 Task: Look for space in Rexburg, United States from 26th August, 2023 to 10th September, 2023 for 6 adults, 2 children in price range Rs.10000 to Rs.15000. Place can be entire place or shared room with 6 bedrooms having 6 beds and 6 bathrooms. Property type can be house, flat, guest house. Amenities needed are: wifi, TV, free parkinig on premises, gym, breakfast. Booking option can be shelf check-in. Required host language is English.
Action: Mouse moved to (426, 102)
Screenshot: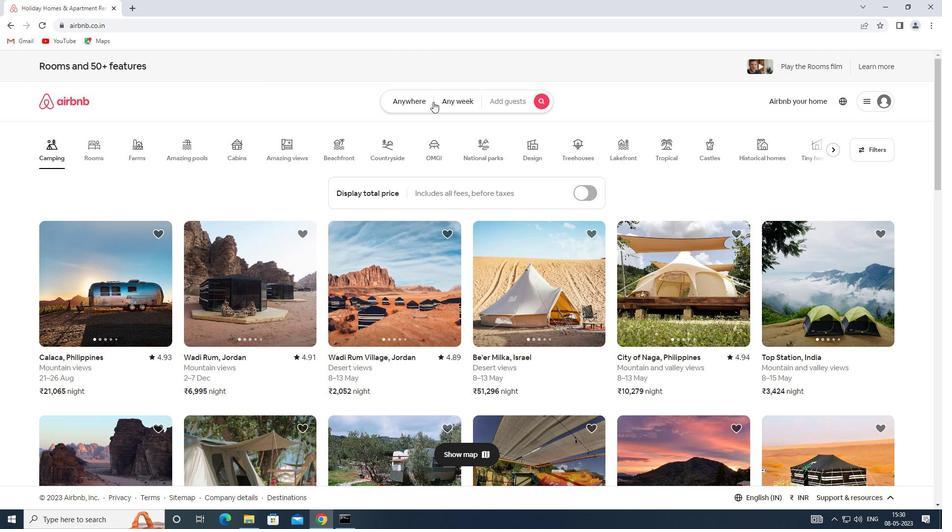 
Action: Mouse pressed left at (426, 102)
Screenshot: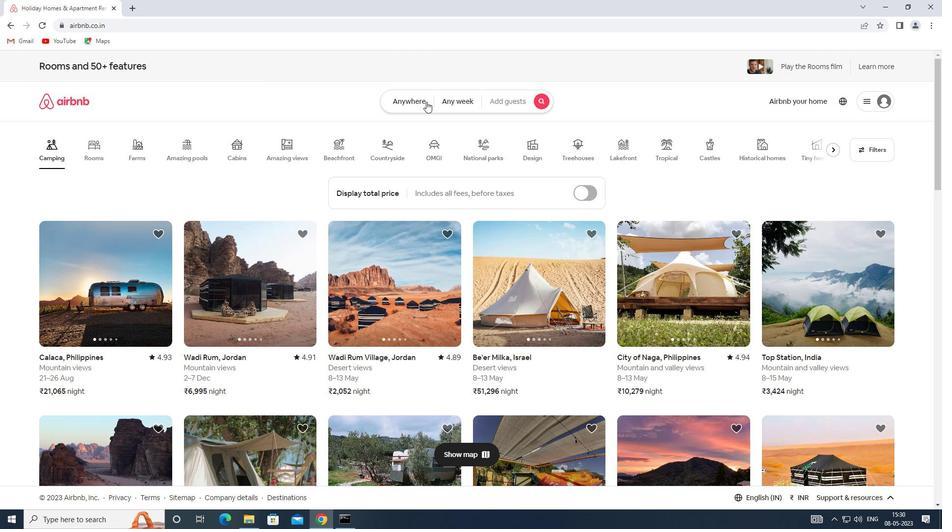 
Action: Mouse moved to (337, 144)
Screenshot: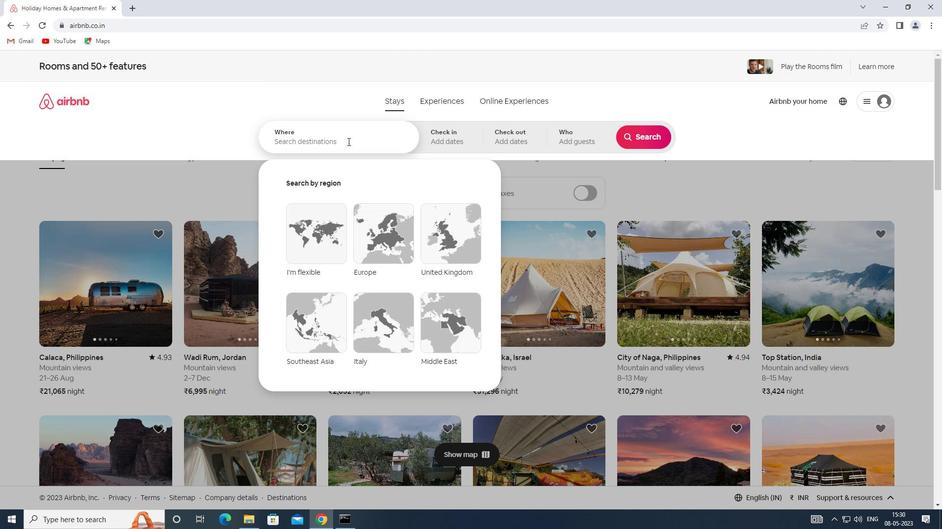 
Action: Mouse pressed left at (337, 144)
Screenshot: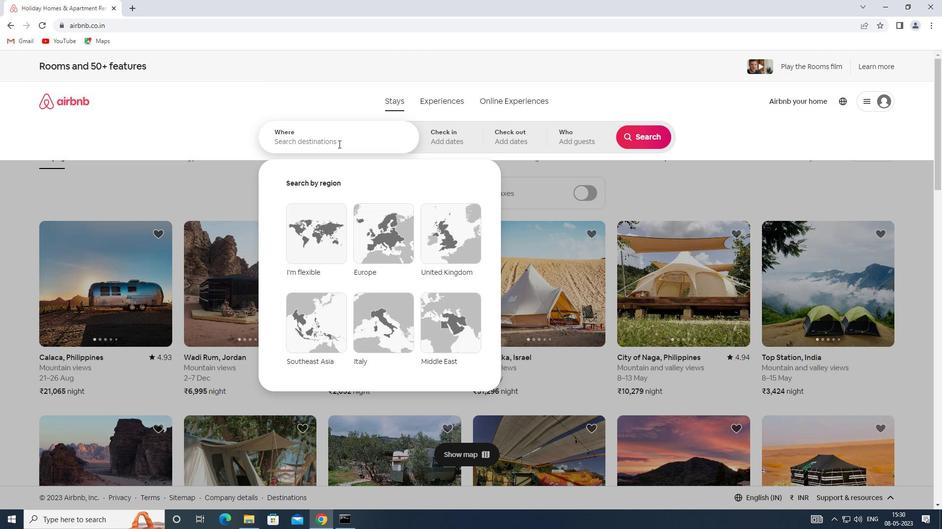 
Action: Key pressed <Key.shift>SD<Key.backspace>PACE<Key.space>IN<Key.space><Key.shift><Key.shift><Key.shift><Key.shift>REXBURG,<Key.shift>UNITED<Key.space><Key.shift>STATES
Screenshot: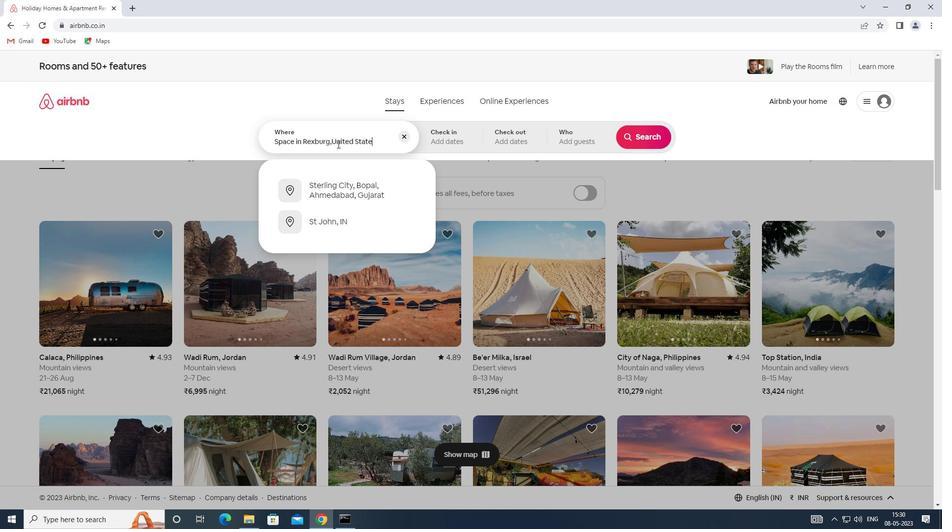 
Action: Mouse moved to (434, 132)
Screenshot: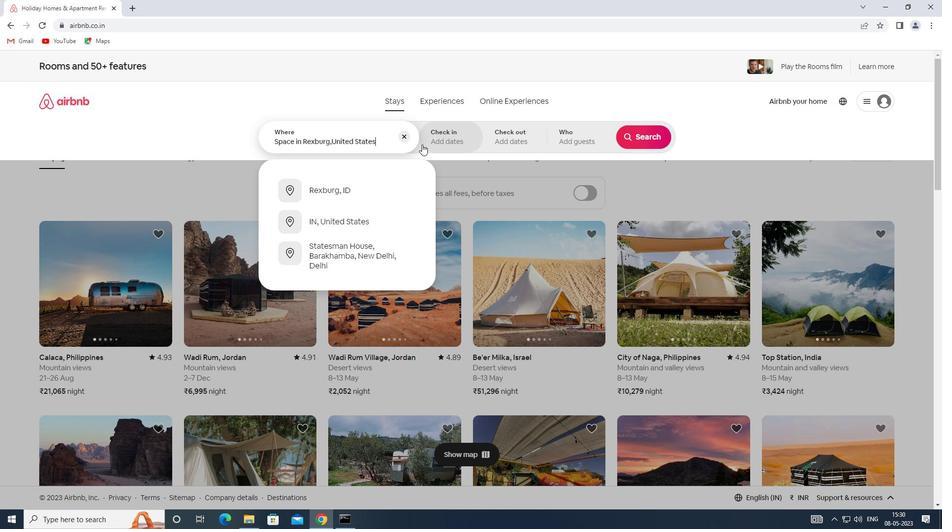 
Action: Mouse pressed left at (434, 132)
Screenshot: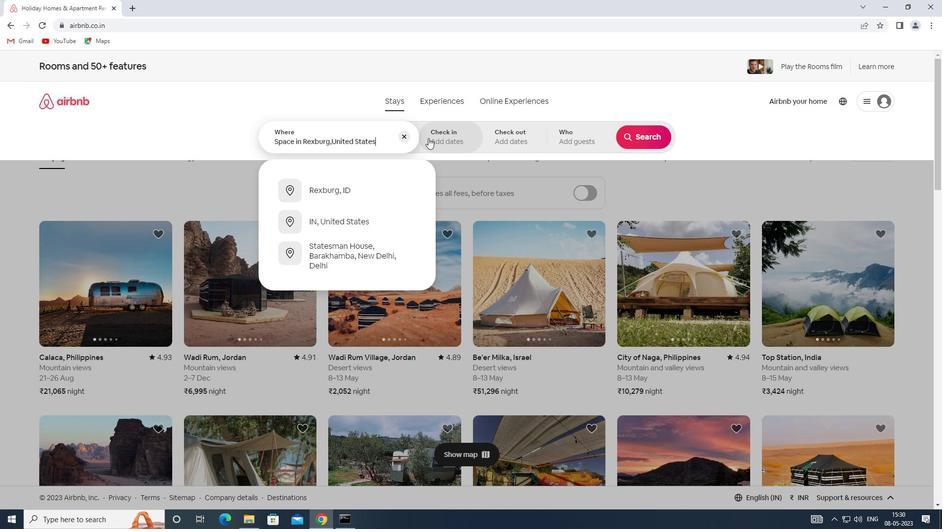 
Action: Mouse moved to (634, 211)
Screenshot: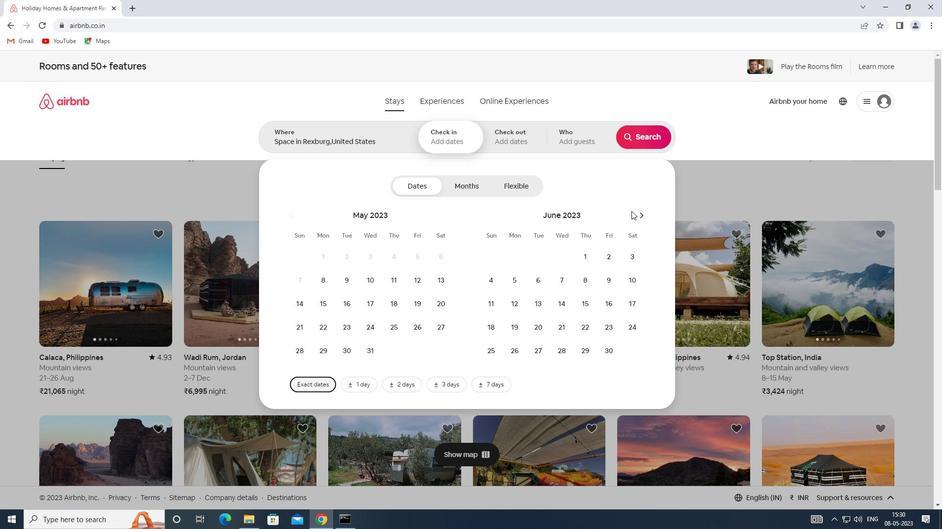 
Action: Mouse pressed left at (634, 211)
Screenshot: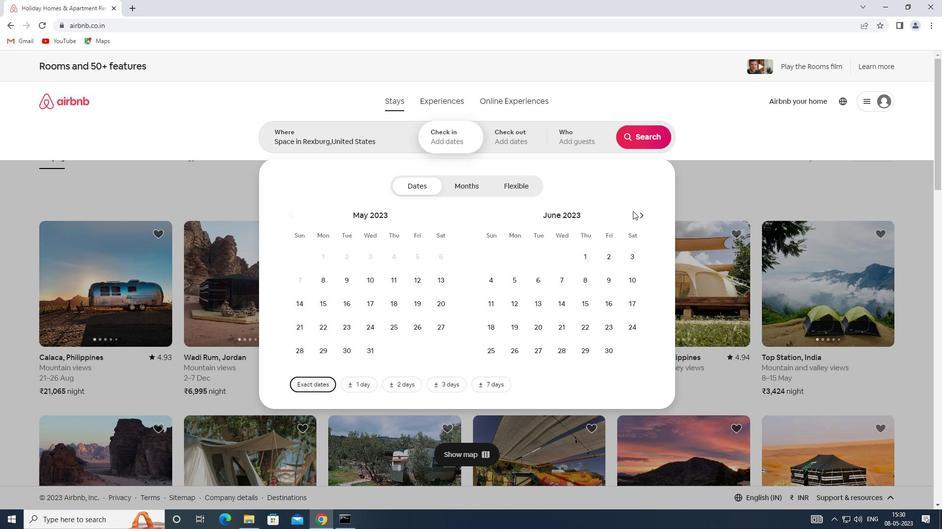 
Action: Mouse moved to (641, 215)
Screenshot: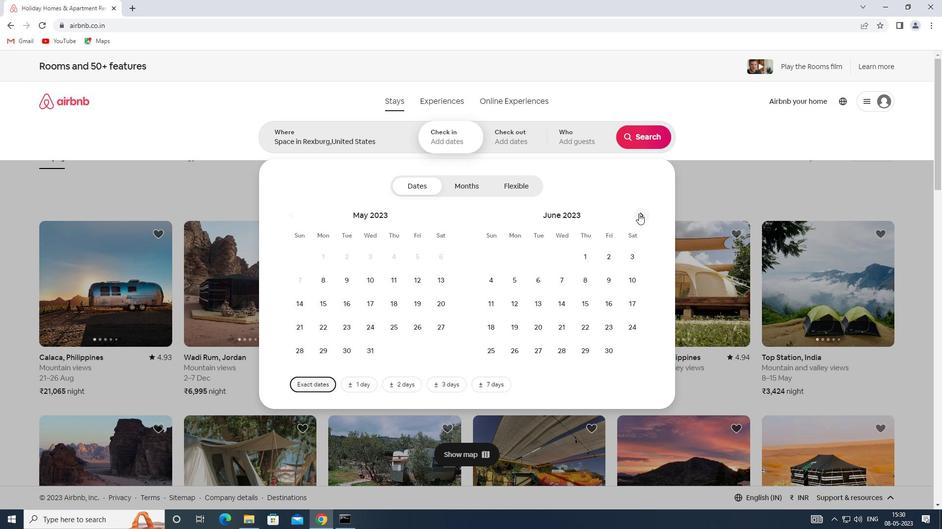 
Action: Mouse pressed left at (641, 215)
Screenshot: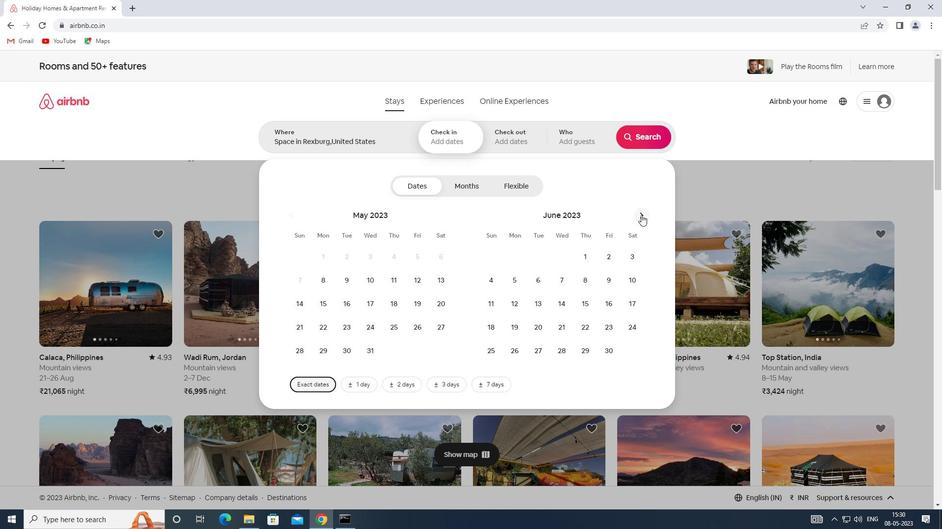 
Action: Mouse pressed left at (641, 215)
Screenshot: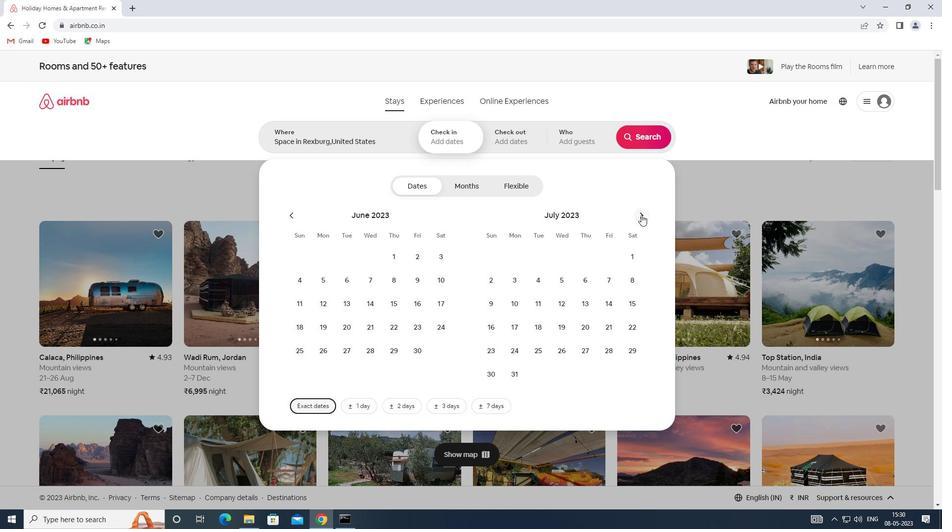
Action: Mouse moved to (628, 322)
Screenshot: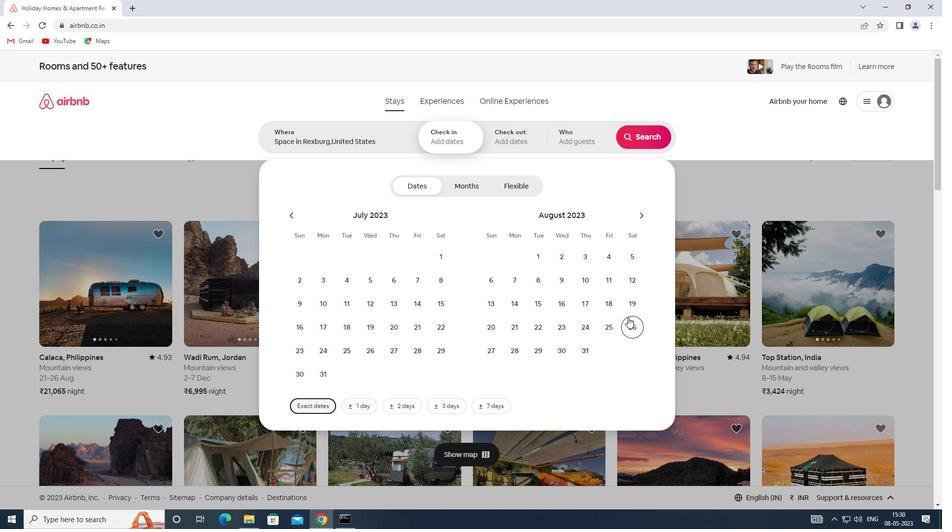 
Action: Mouse pressed left at (628, 322)
Screenshot: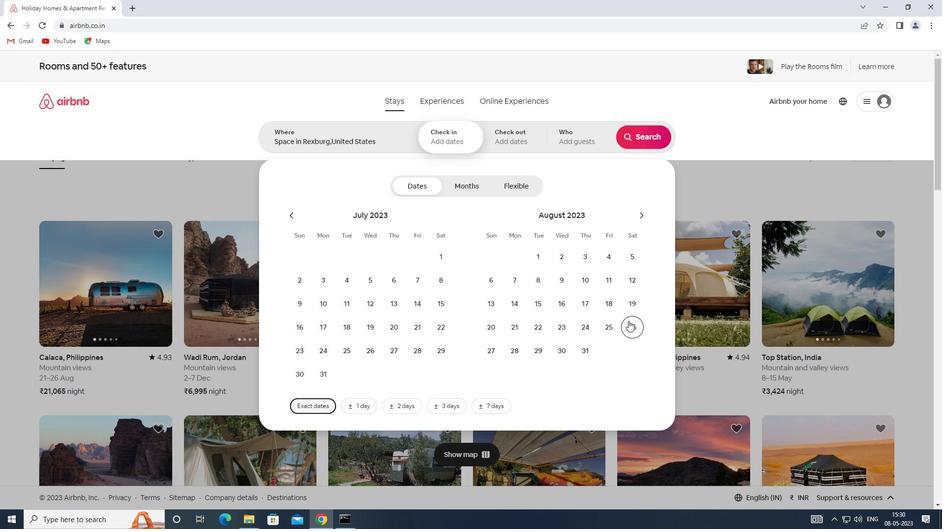 
Action: Mouse moved to (635, 217)
Screenshot: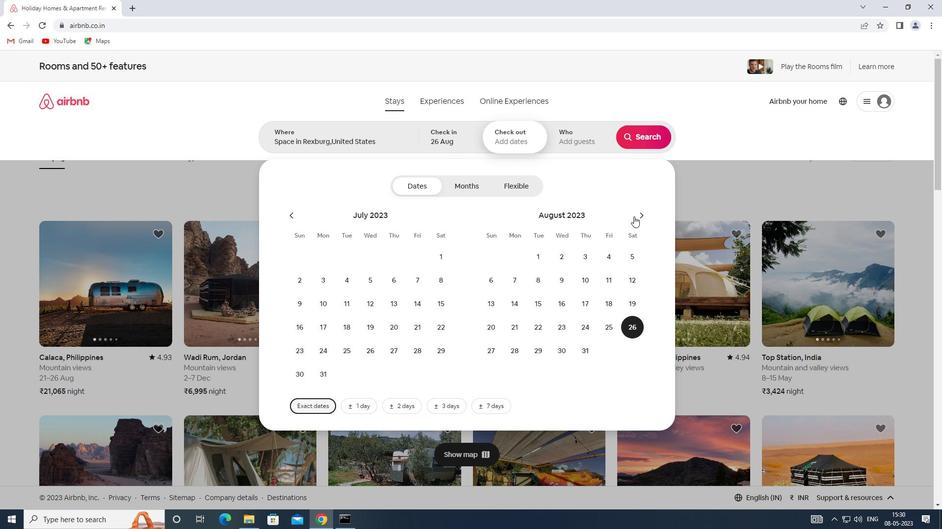 
Action: Mouse pressed left at (635, 217)
Screenshot: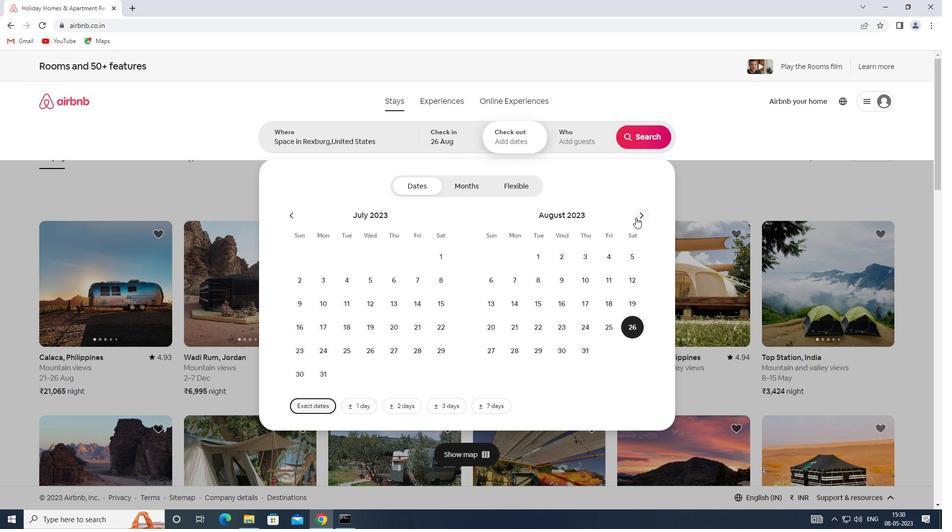 
Action: Mouse moved to (488, 311)
Screenshot: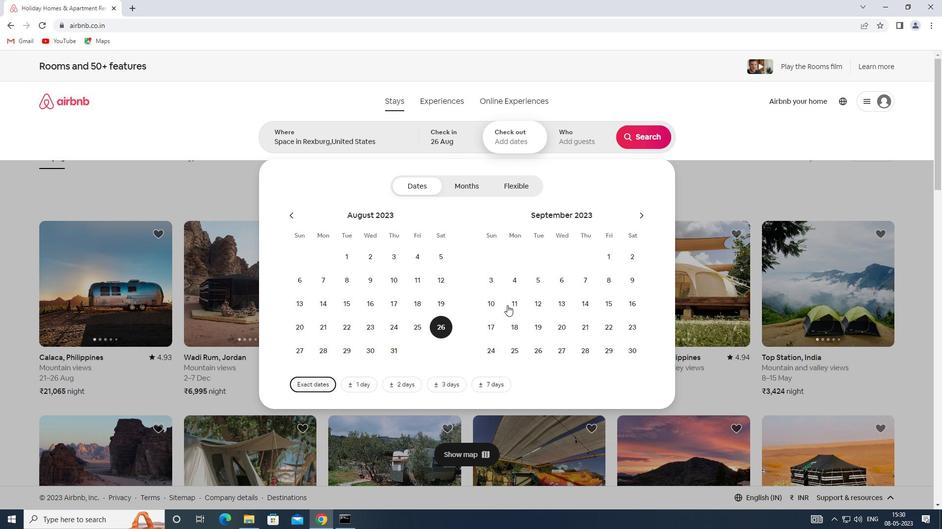 
Action: Mouse pressed left at (488, 311)
Screenshot: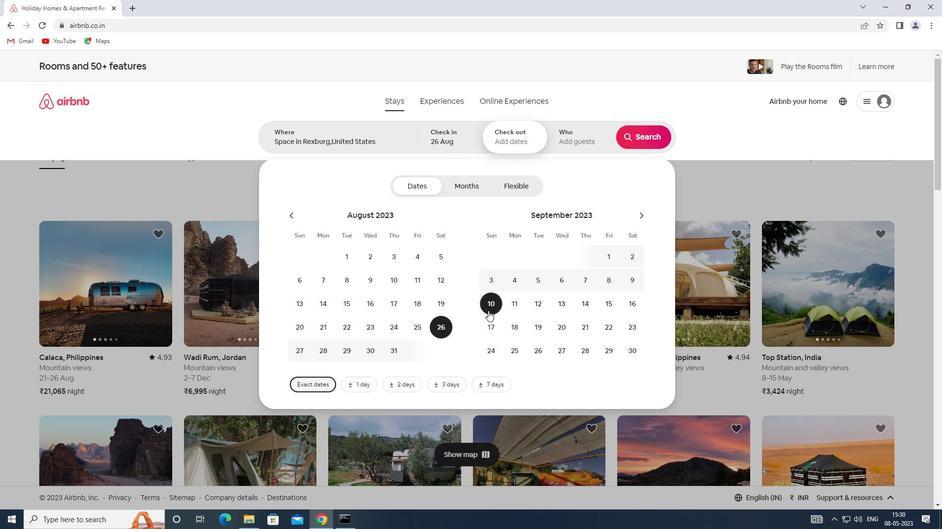
Action: Mouse moved to (566, 128)
Screenshot: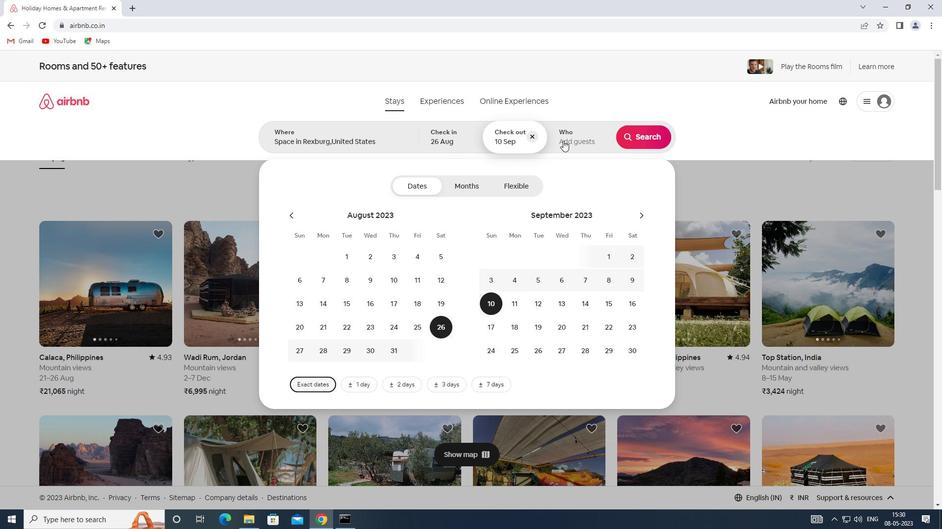 
Action: Mouse pressed left at (566, 128)
Screenshot: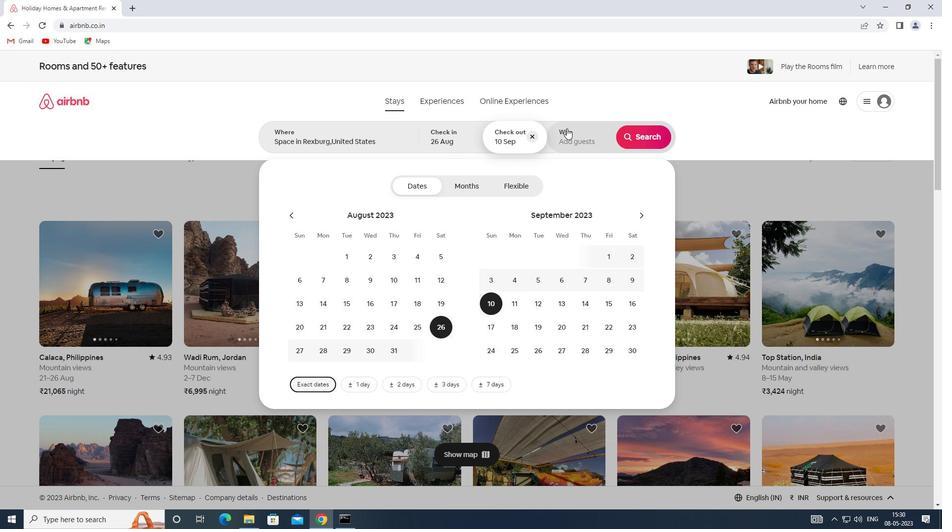 
Action: Mouse moved to (641, 186)
Screenshot: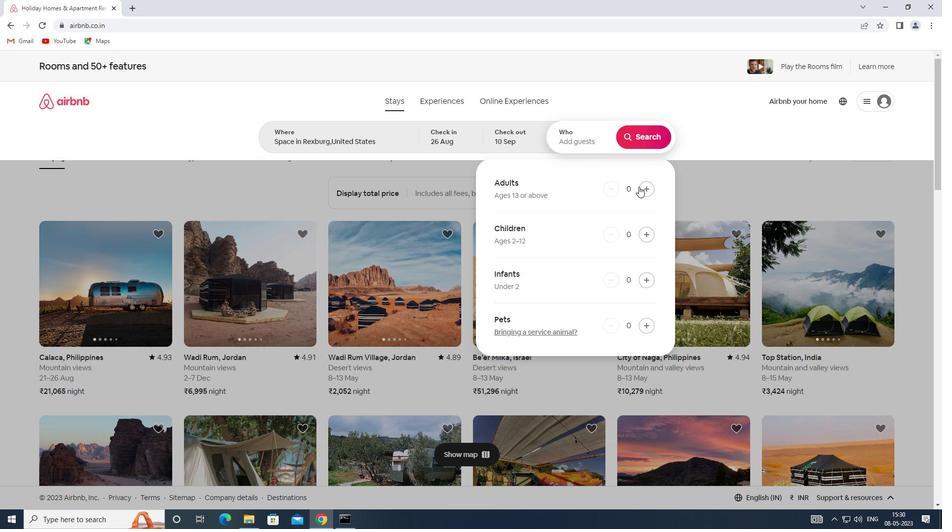
Action: Mouse pressed left at (641, 186)
Screenshot: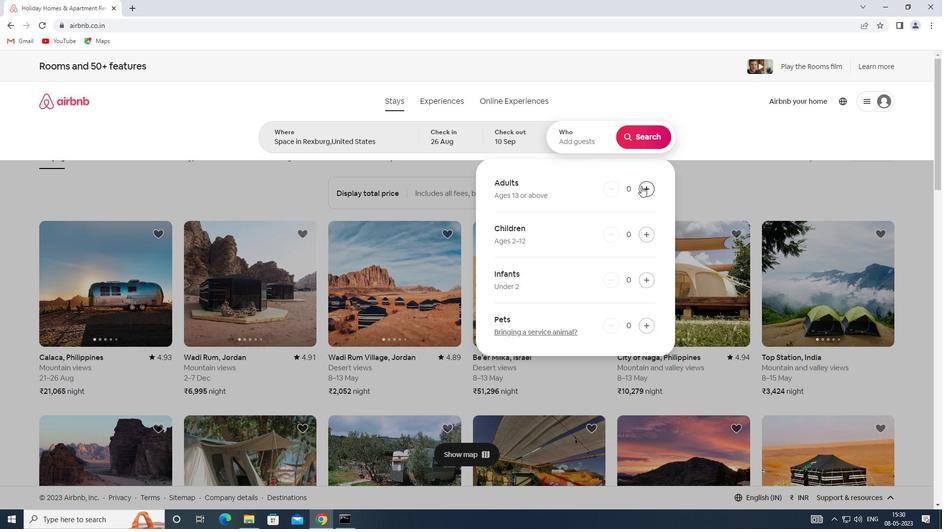 
Action: Mouse pressed left at (641, 186)
Screenshot: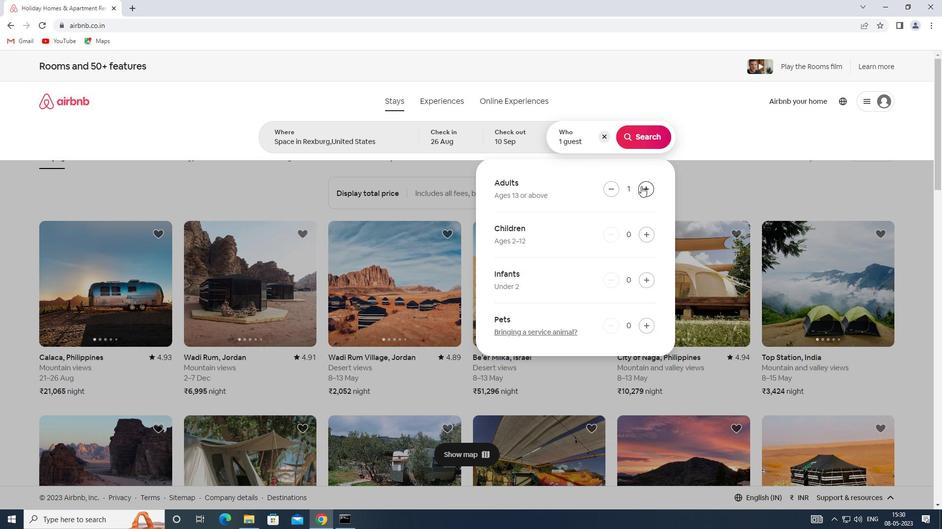
Action: Mouse pressed left at (641, 186)
Screenshot: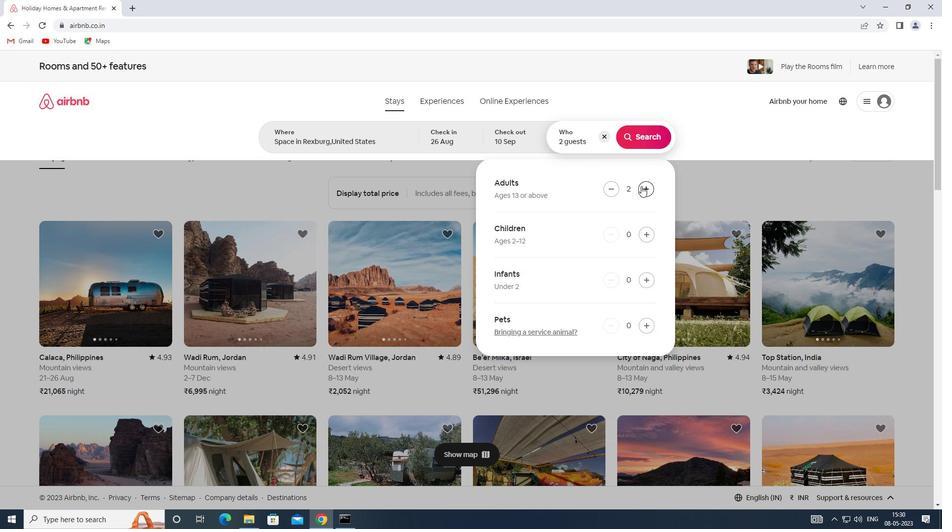 
Action: Mouse pressed left at (641, 186)
Screenshot: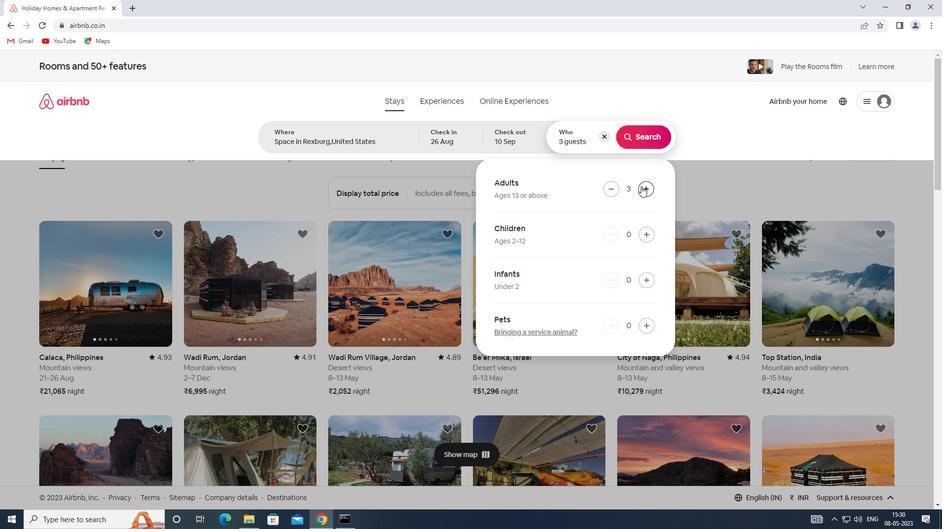 
Action: Mouse pressed left at (641, 186)
Screenshot: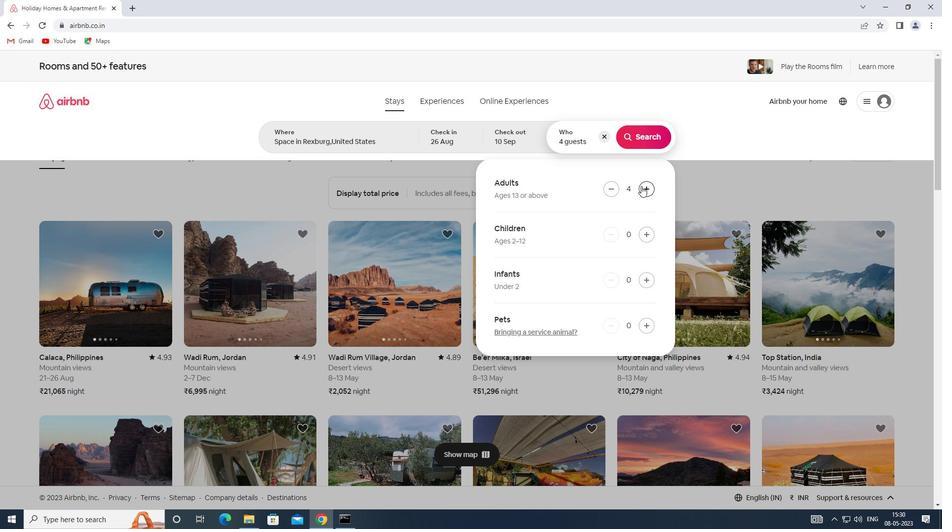
Action: Mouse pressed left at (641, 186)
Screenshot: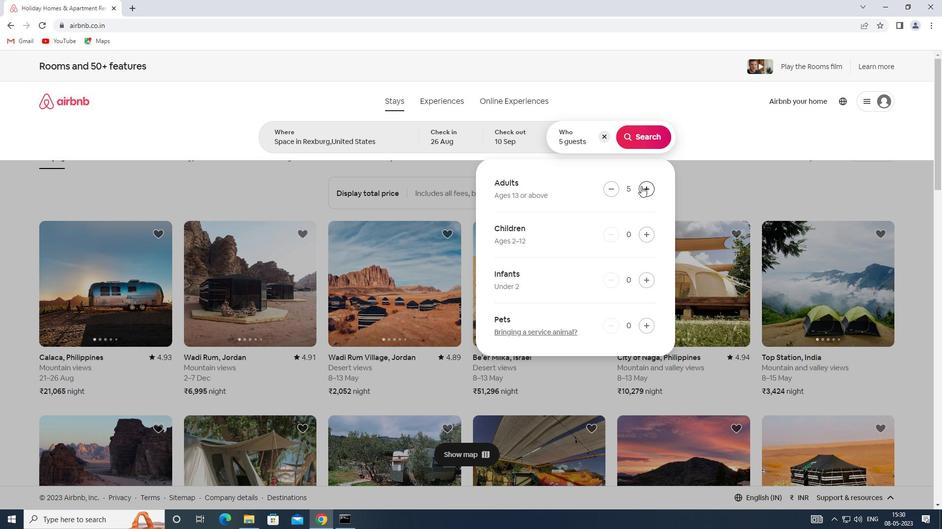 
Action: Mouse moved to (645, 230)
Screenshot: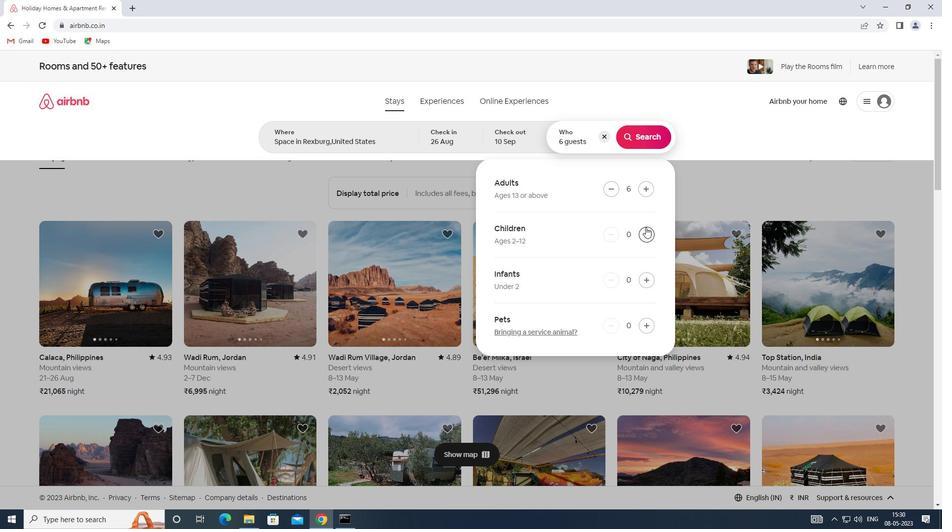 
Action: Mouse pressed left at (645, 230)
Screenshot: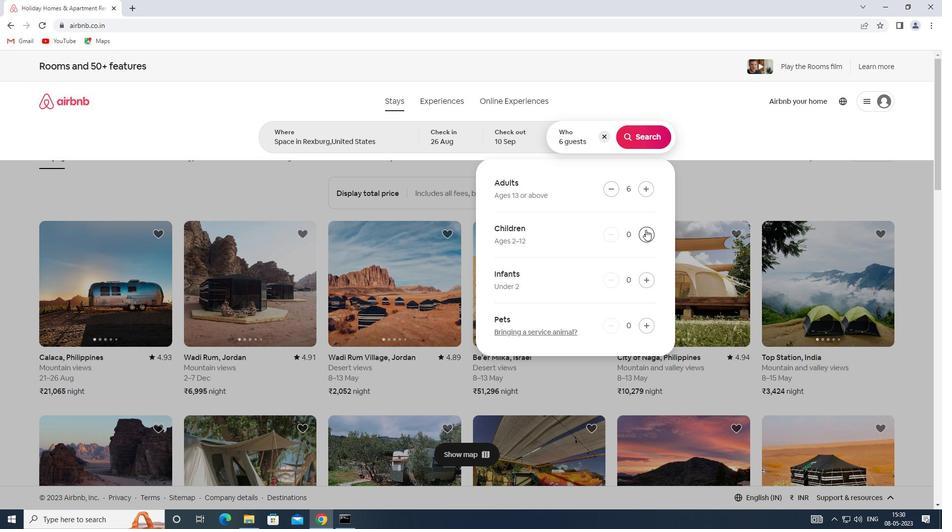 
Action: Mouse pressed left at (645, 230)
Screenshot: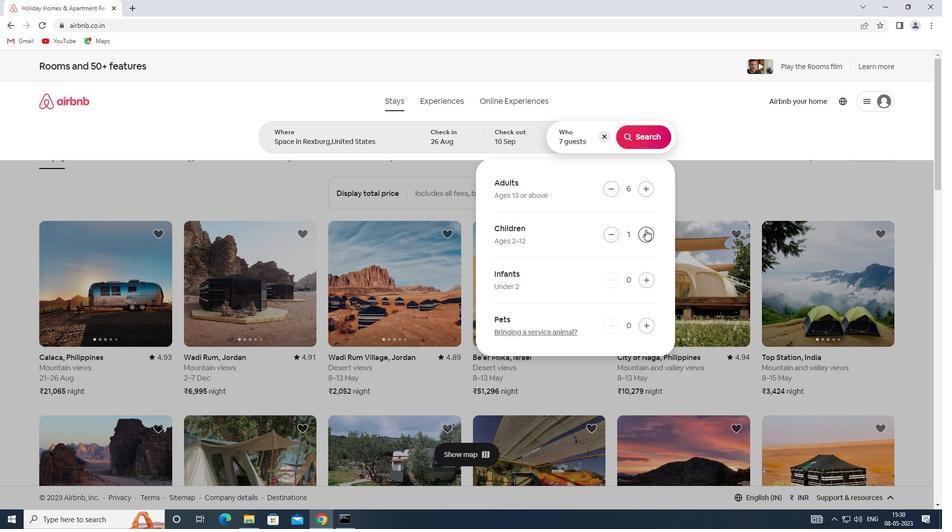 
Action: Mouse moved to (655, 130)
Screenshot: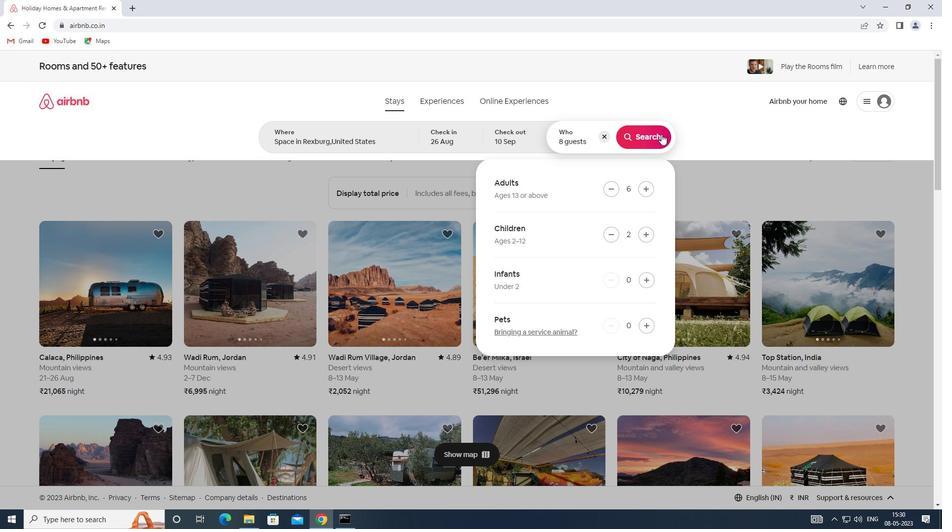 
Action: Mouse pressed left at (655, 130)
Screenshot: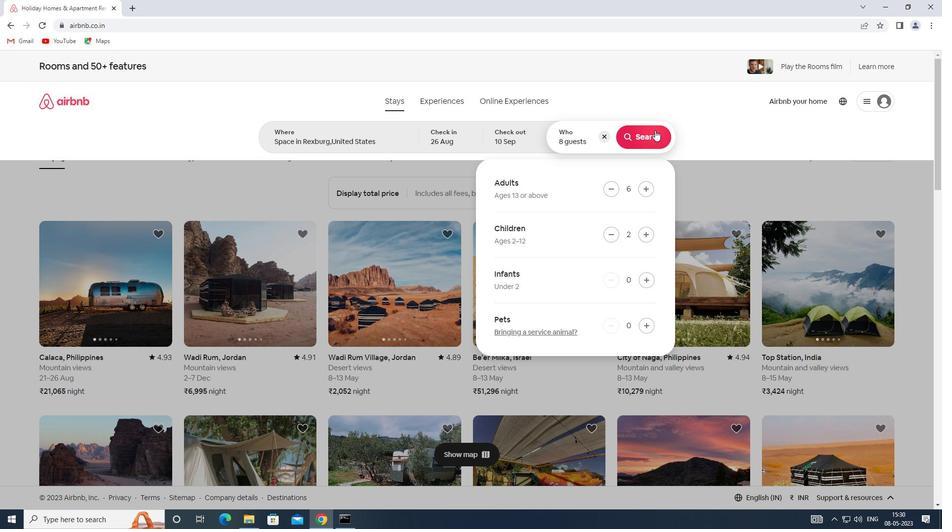 
Action: Mouse moved to (889, 109)
Screenshot: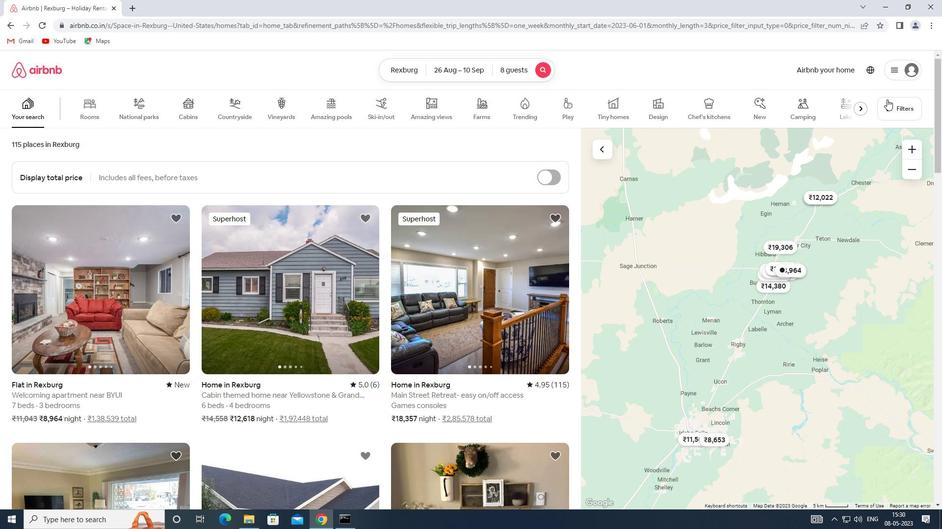 
Action: Mouse pressed left at (889, 109)
Screenshot: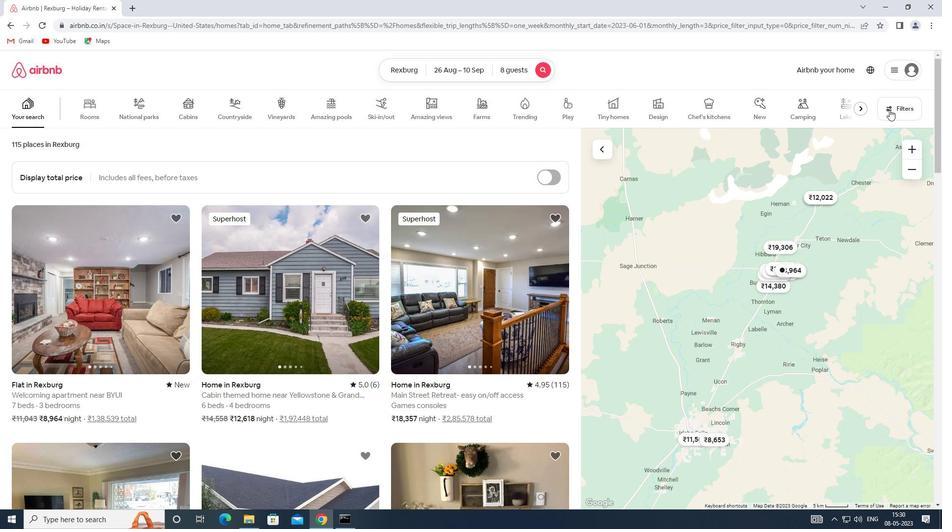 
Action: Mouse moved to (349, 350)
Screenshot: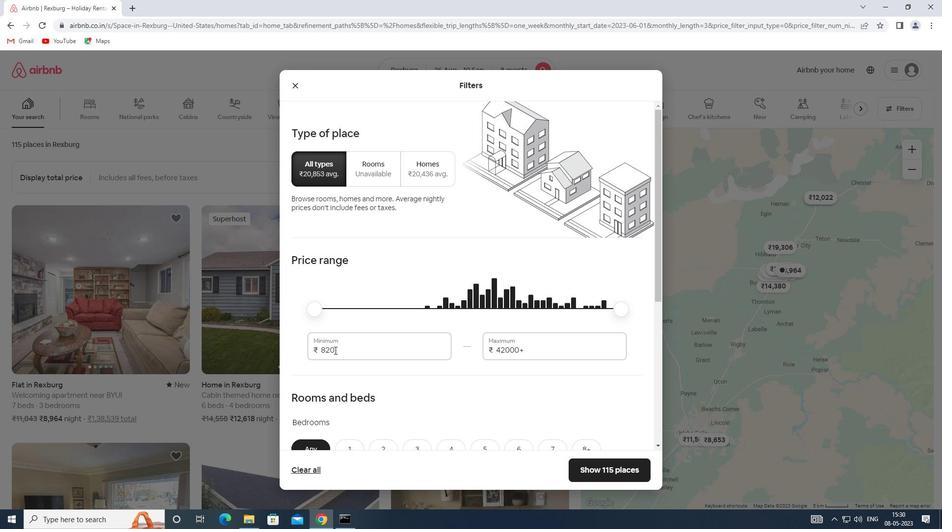 
Action: Mouse pressed left at (349, 350)
Screenshot: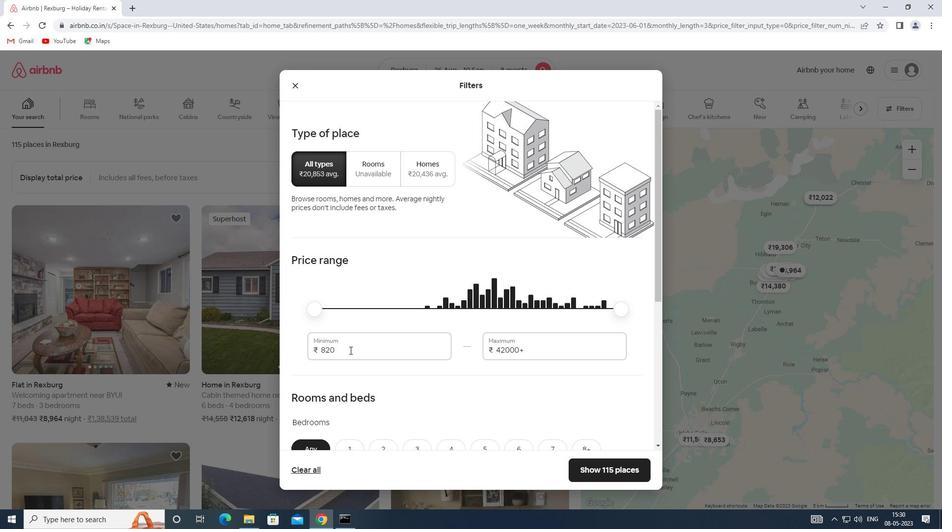 
Action: Mouse moved to (291, 350)
Screenshot: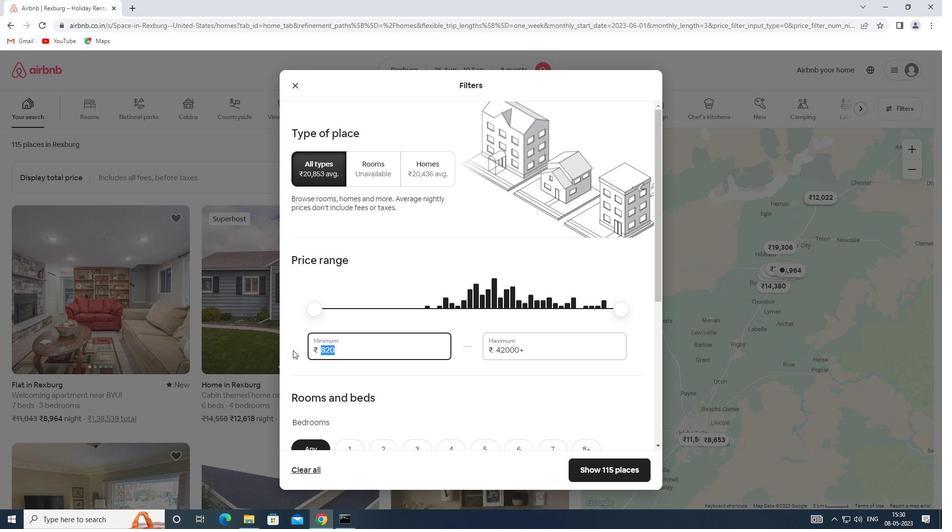 
Action: Key pressed 10000
Screenshot: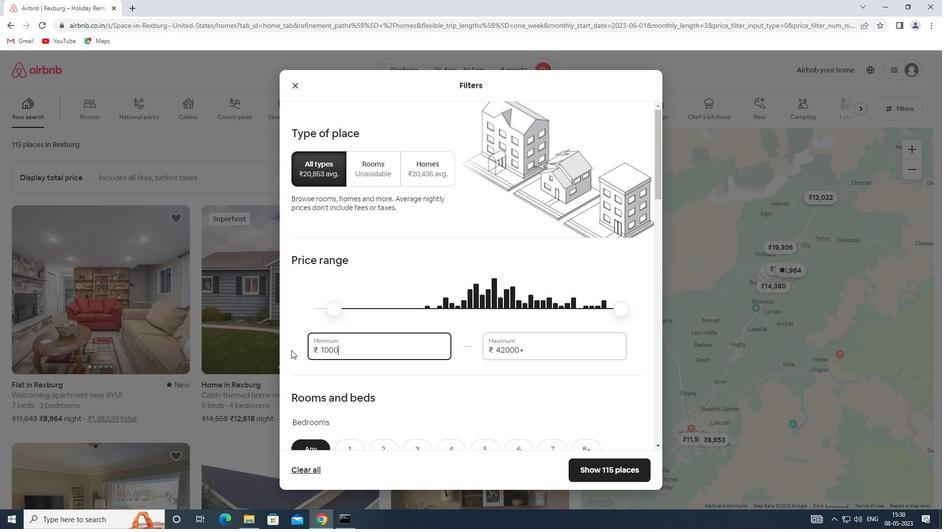 
Action: Mouse moved to (527, 352)
Screenshot: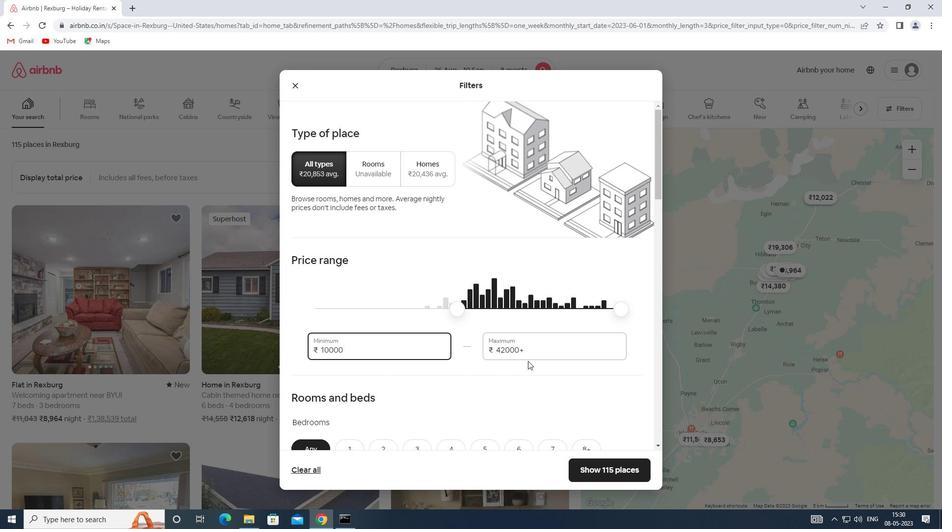 
Action: Mouse pressed left at (527, 352)
Screenshot: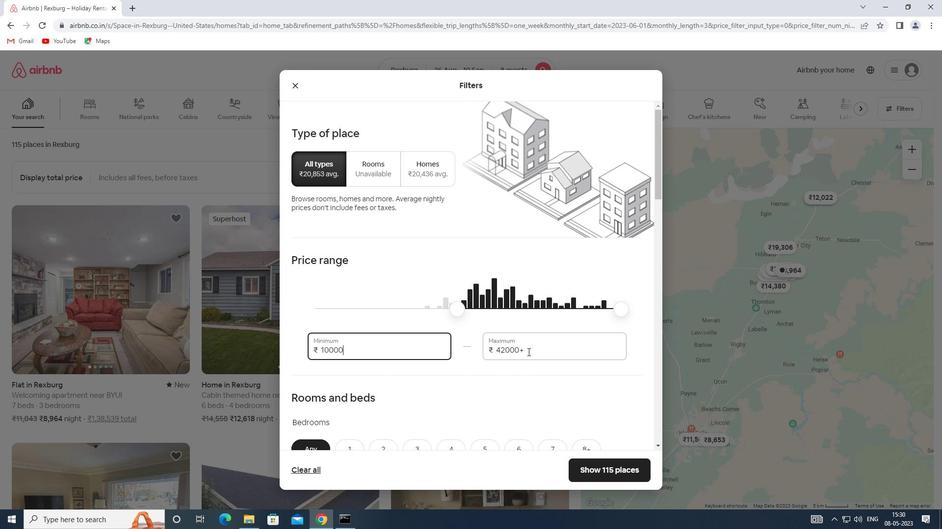 
Action: Mouse moved to (481, 355)
Screenshot: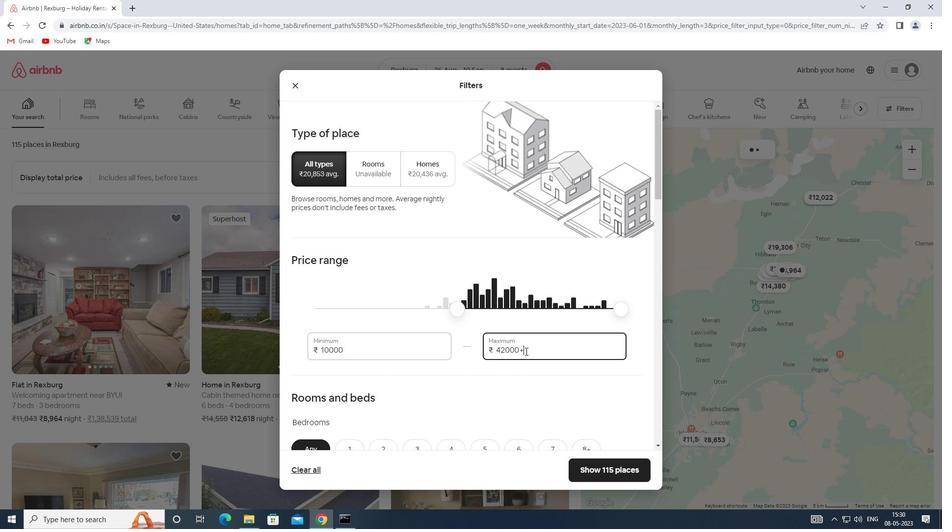 
Action: Key pressed 15000
Screenshot: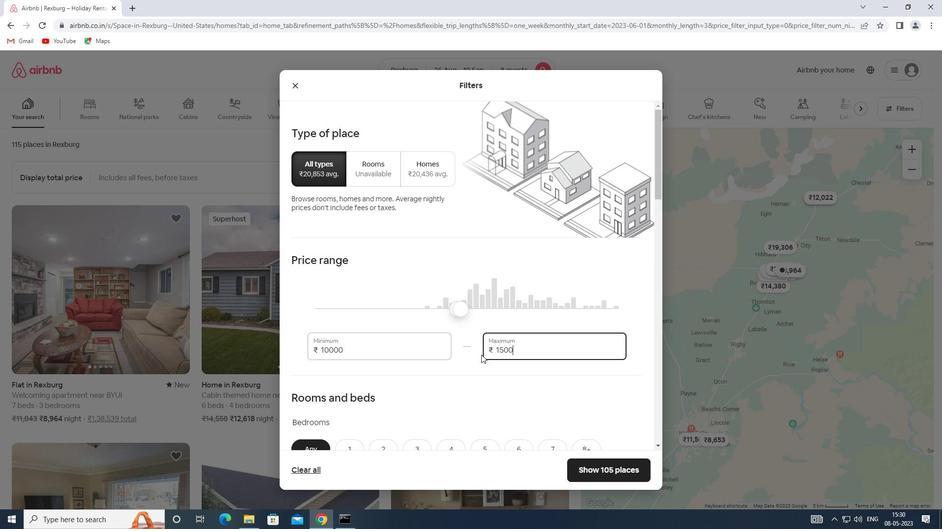 
Action: Mouse moved to (481, 355)
Screenshot: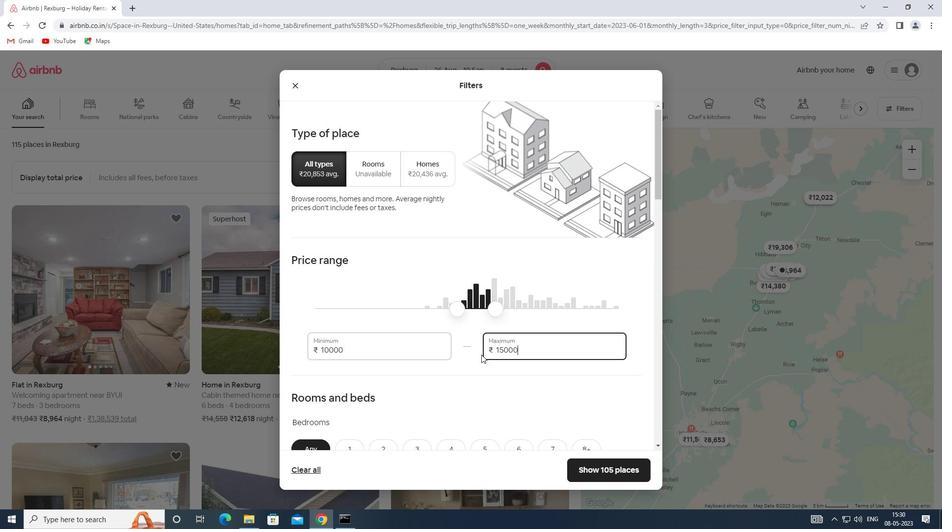 
Action: Mouse scrolled (481, 354) with delta (0, 0)
Screenshot: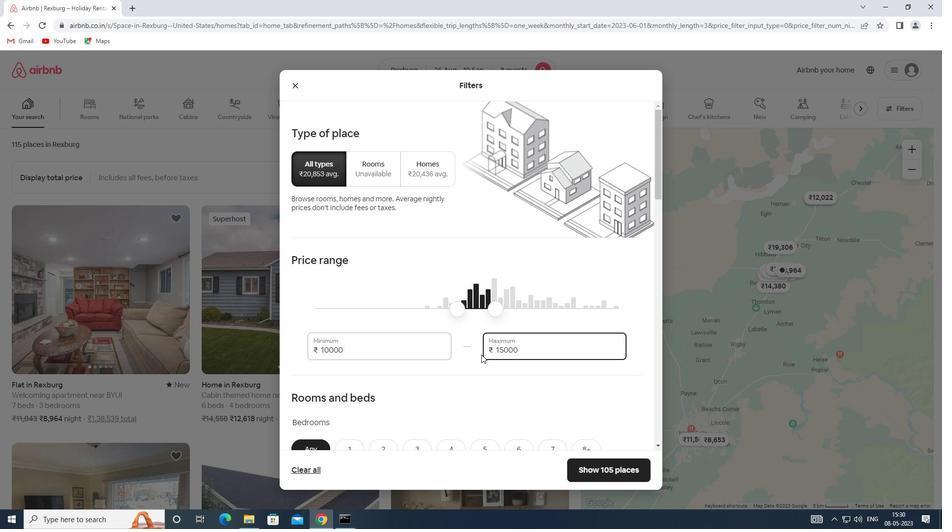 
Action: Mouse scrolled (481, 354) with delta (0, 0)
Screenshot: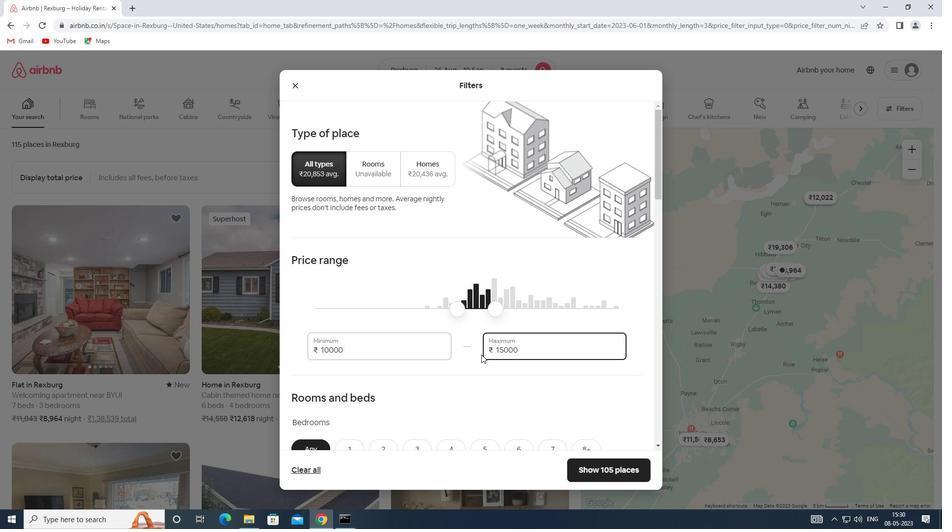 
Action: Mouse scrolled (481, 354) with delta (0, 0)
Screenshot: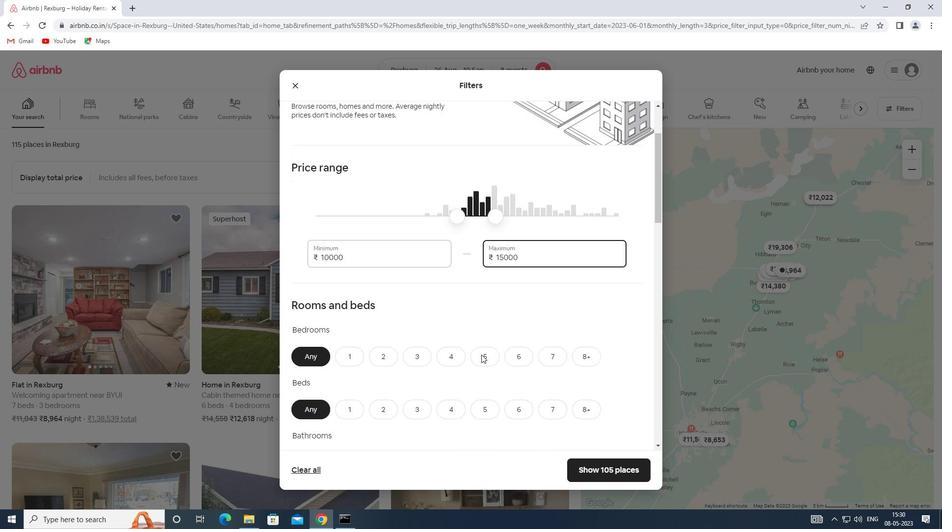 
Action: Mouse moved to (521, 305)
Screenshot: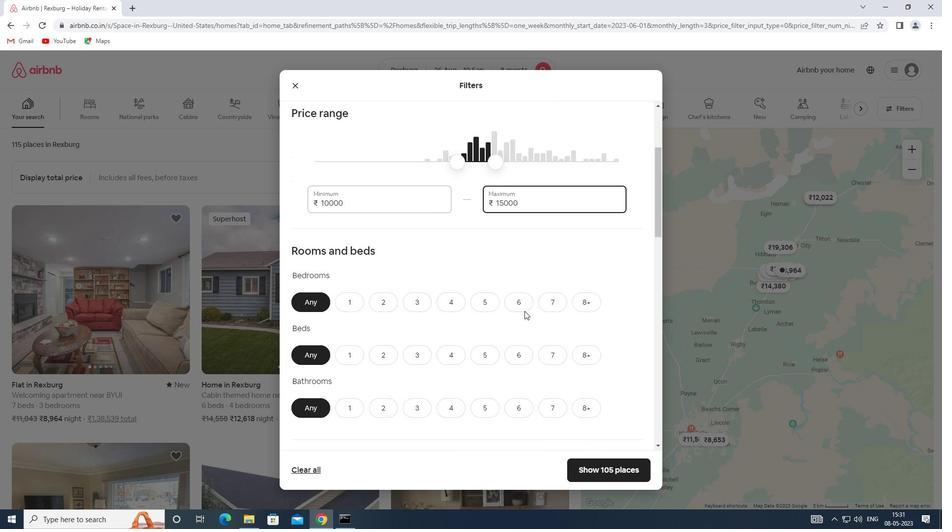 
Action: Mouse pressed left at (521, 305)
Screenshot: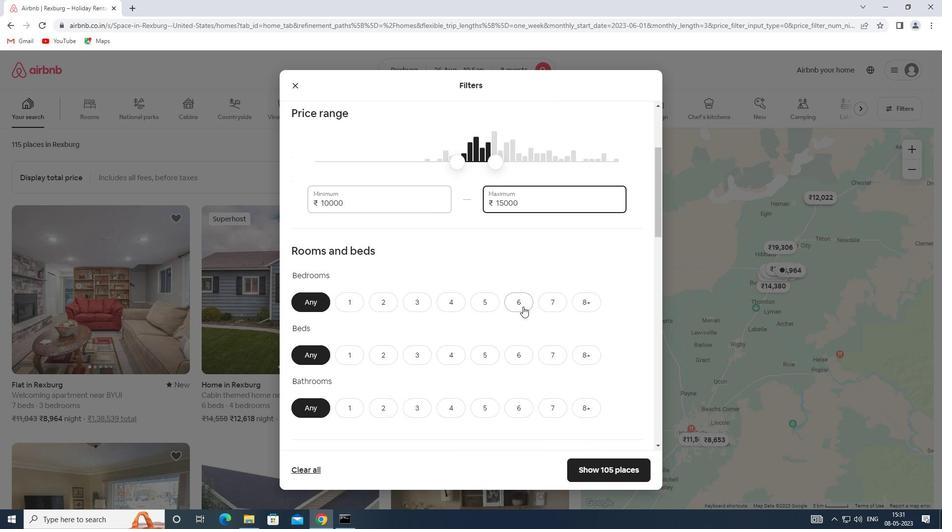 
Action: Mouse moved to (522, 349)
Screenshot: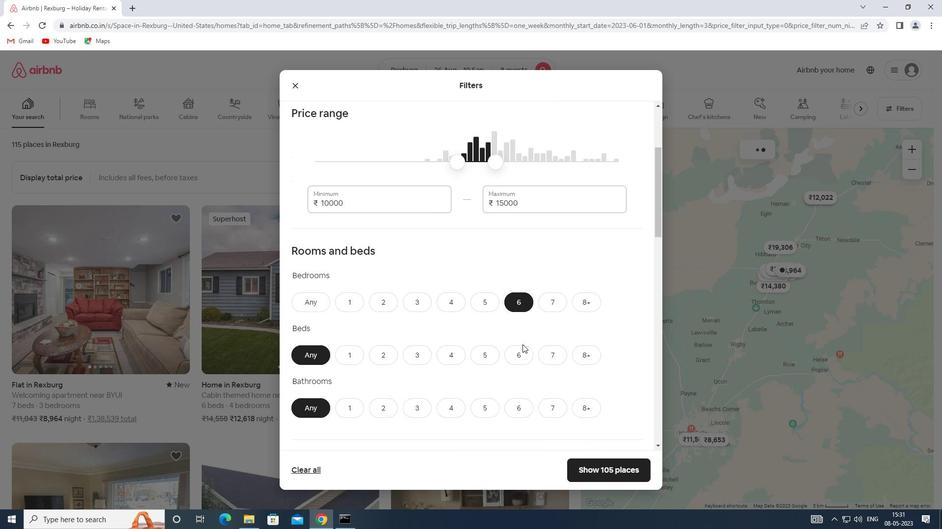 
Action: Mouse pressed left at (522, 349)
Screenshot: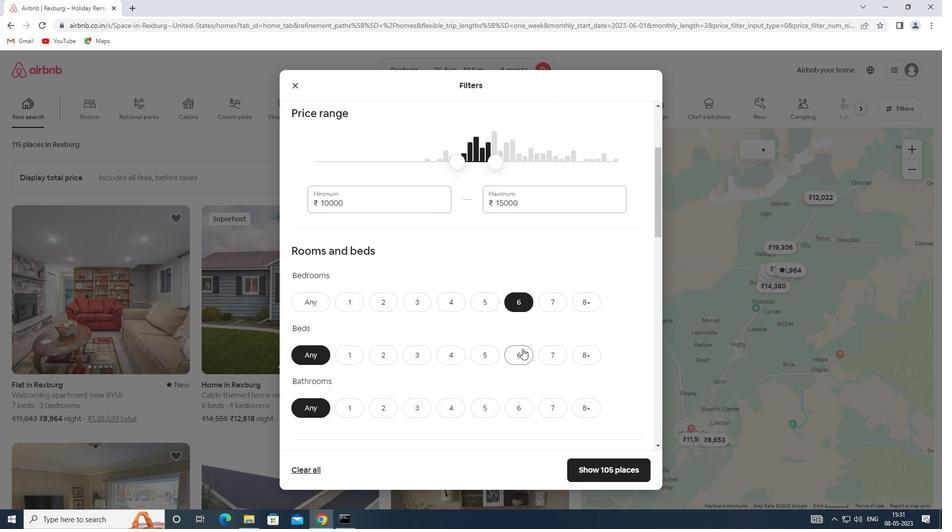 
Action: Mouse moved to (517, 405)
Screenshot: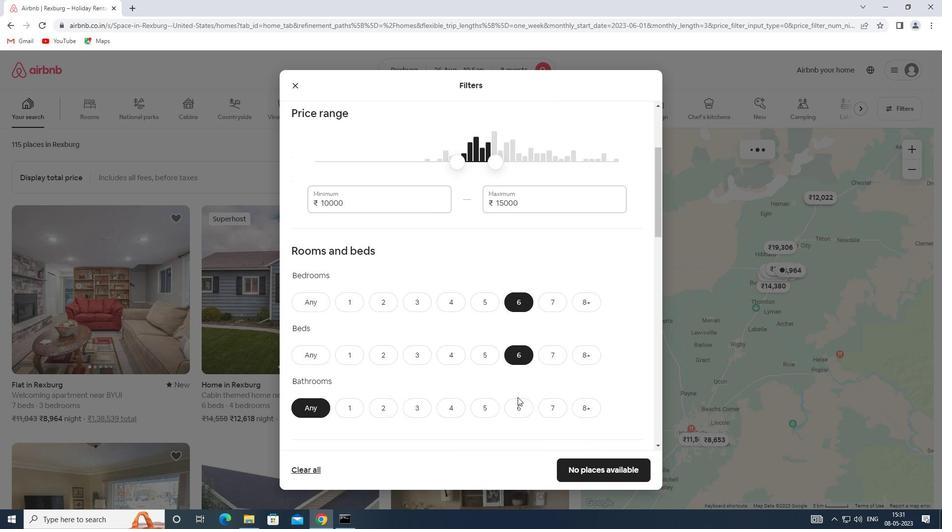 
Action: Mouse pressed left at (517, 405)
Screenshot: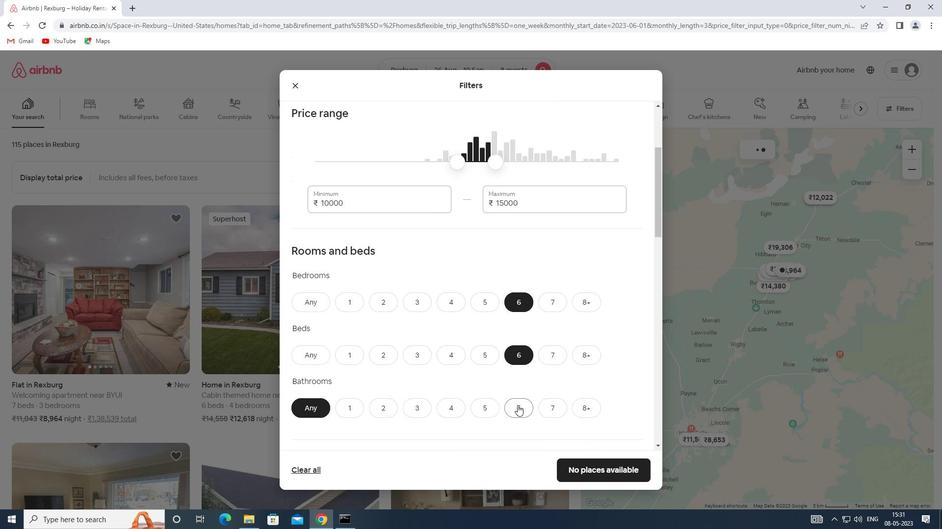 
Action: Mouse moved to (504, 386)
Screenshot: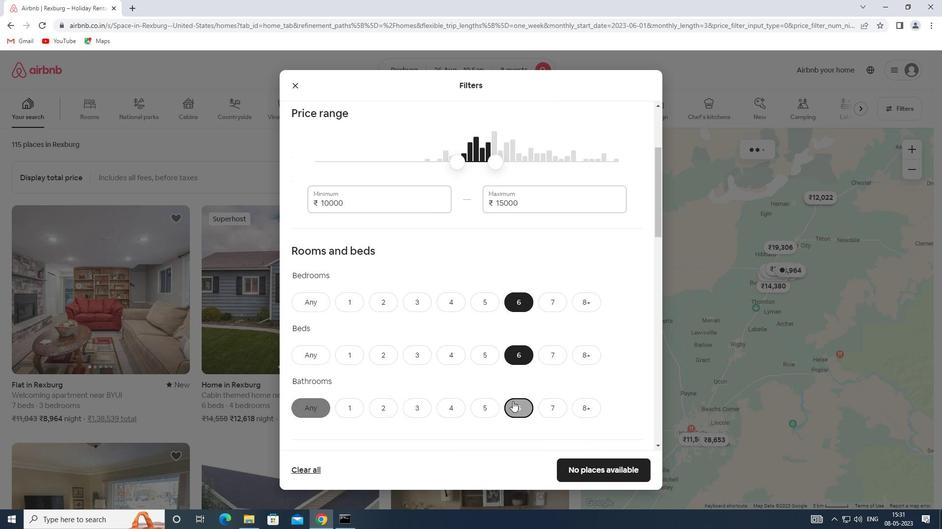 
Action: Mouse scrolled (504, 385) with delta (0, 0)
Screenshot: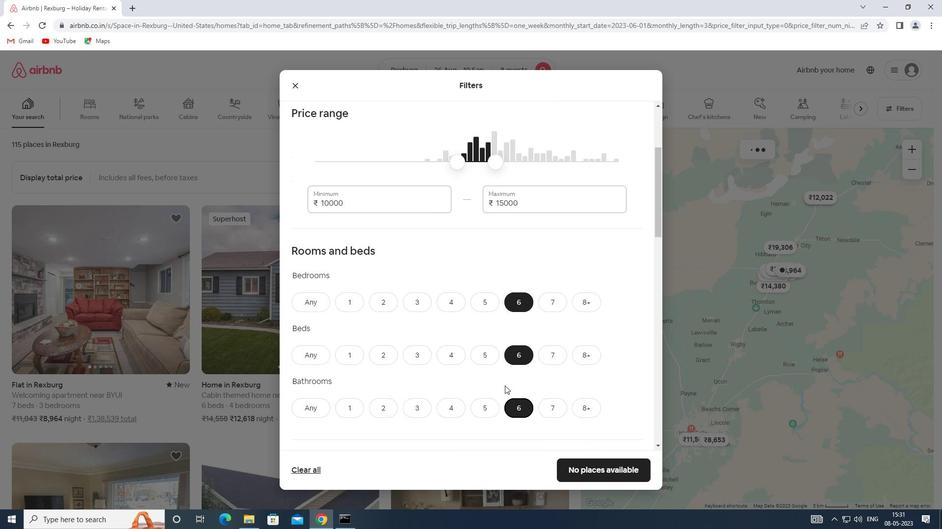 
Action: Mouse scrolled (504, 385) with delta (0, 0)
Screenshot: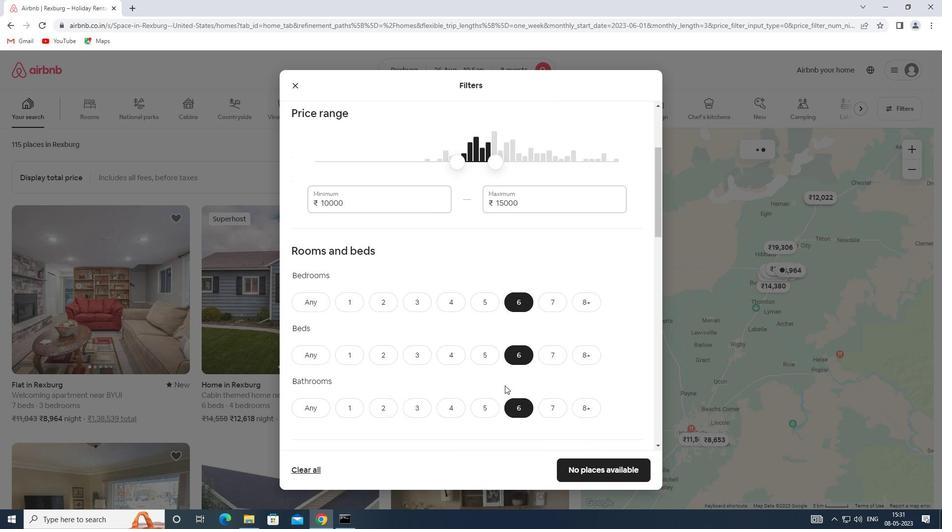 
Action: Mouse moved to (494, 368)
Screenshot: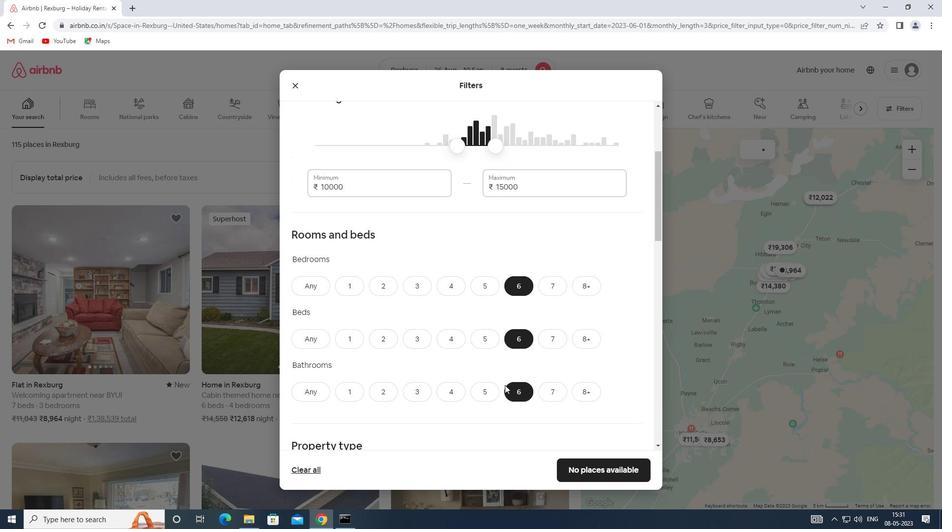 
Action: Mouse scrolled (494, 368) with delta (0, 0)
Screenshot: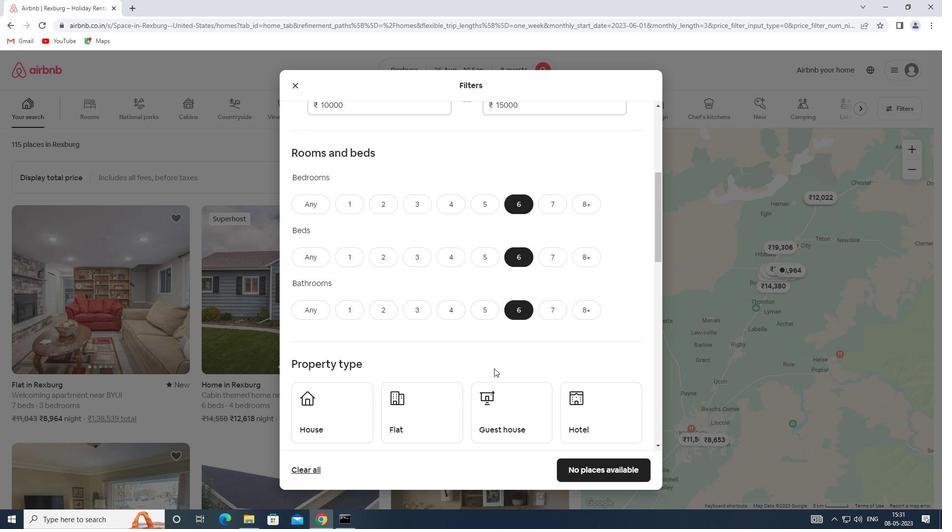 
Action: Mouse scrolled (494, 368) with delta (0, 0)
Screenshot: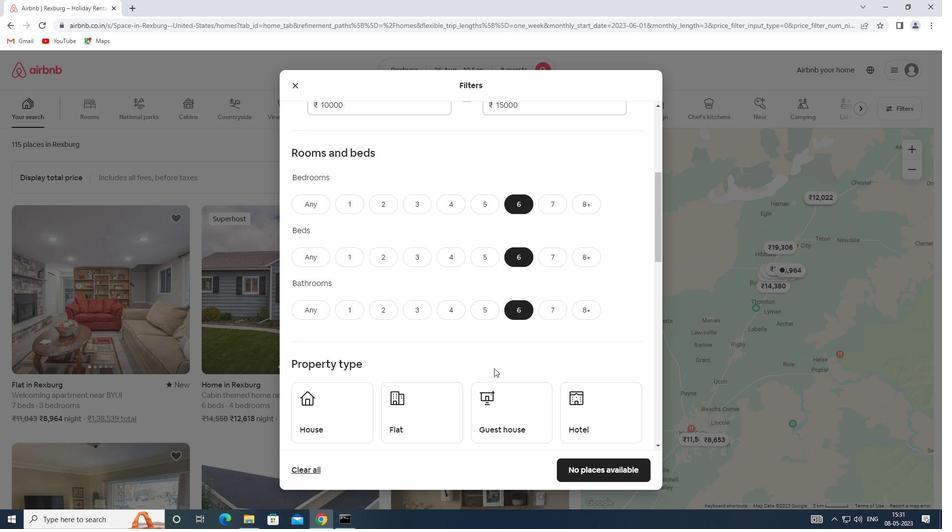 
Action: Mouse moved to (484, 358)
Screenshot: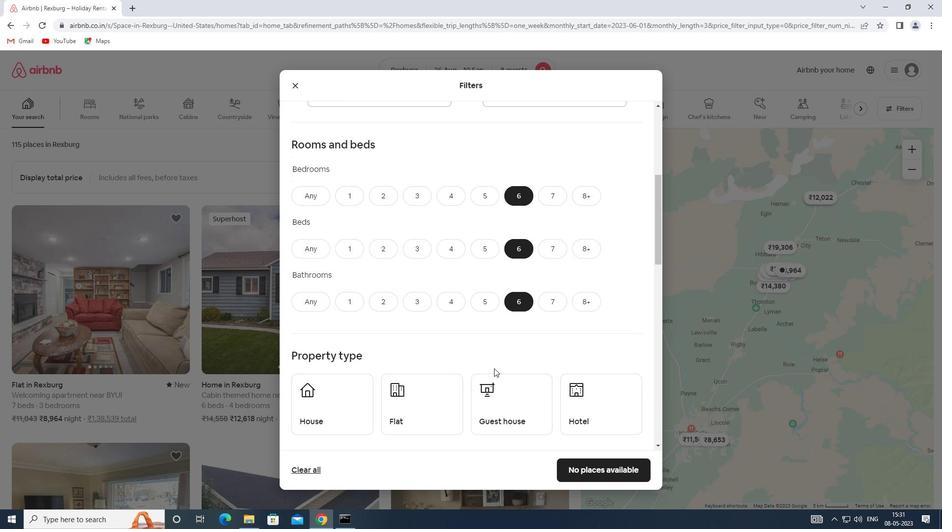 
Action: Mouse scrolled (484, 357) with delta (0, 0)
Screenshot: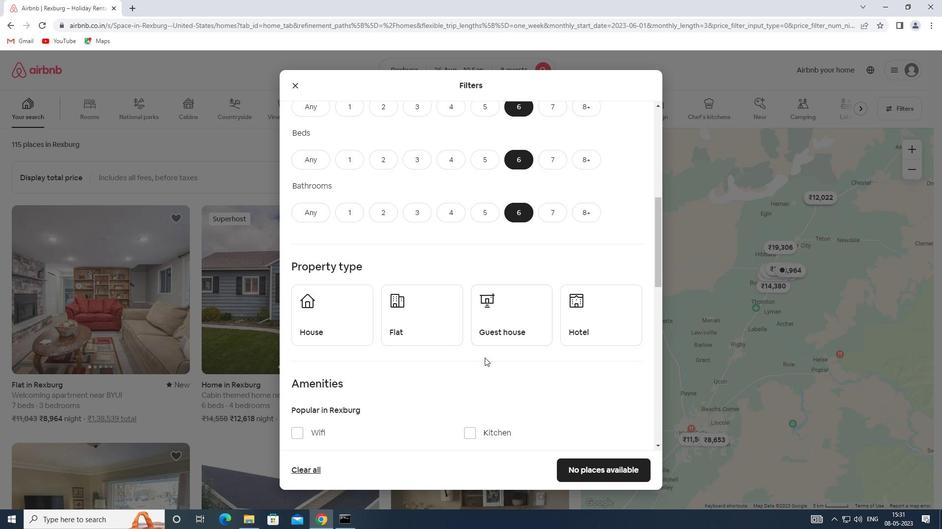 
Action: Mouse scrolled (484, 357) with delta (0, 0)
Screenshot: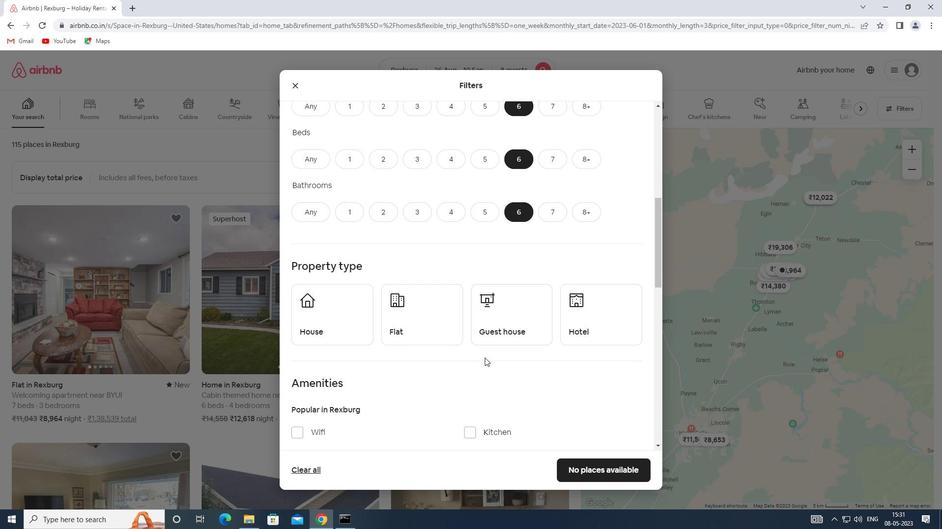 
Action: Mouse moved to (321, 235)
Screenshot: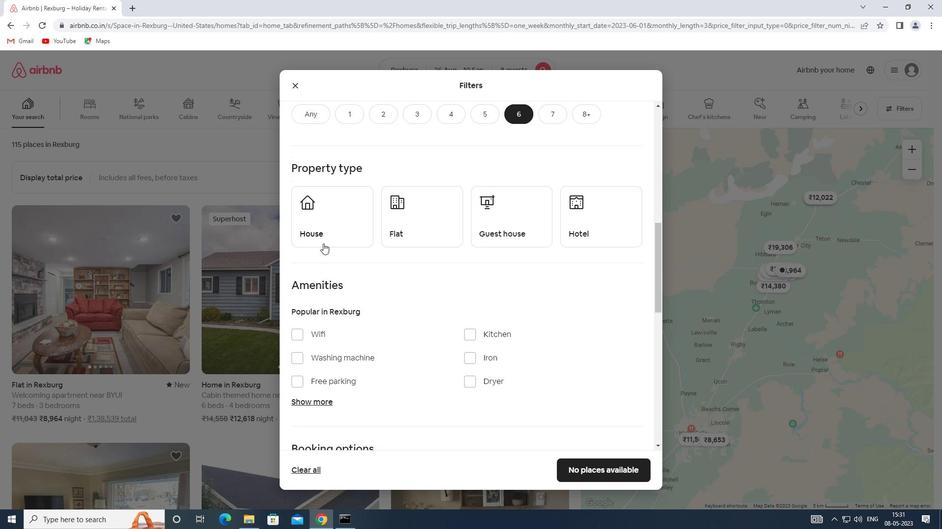 
Action: Mouse pressed left at (321, 235)
Screenshot: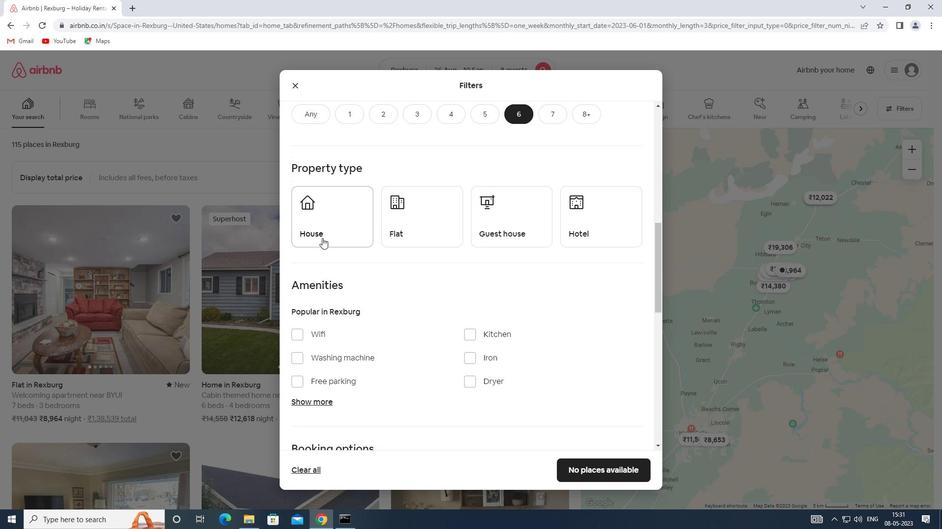 
Action: Mouse moved to (394, 239)
Screenshot: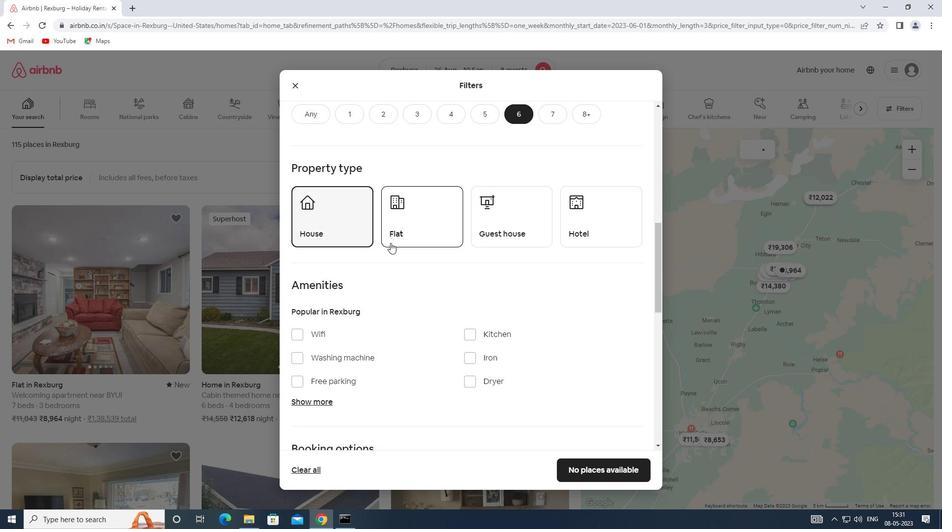 
Action: Mouse pressed left at (394, 239)
Screenshot: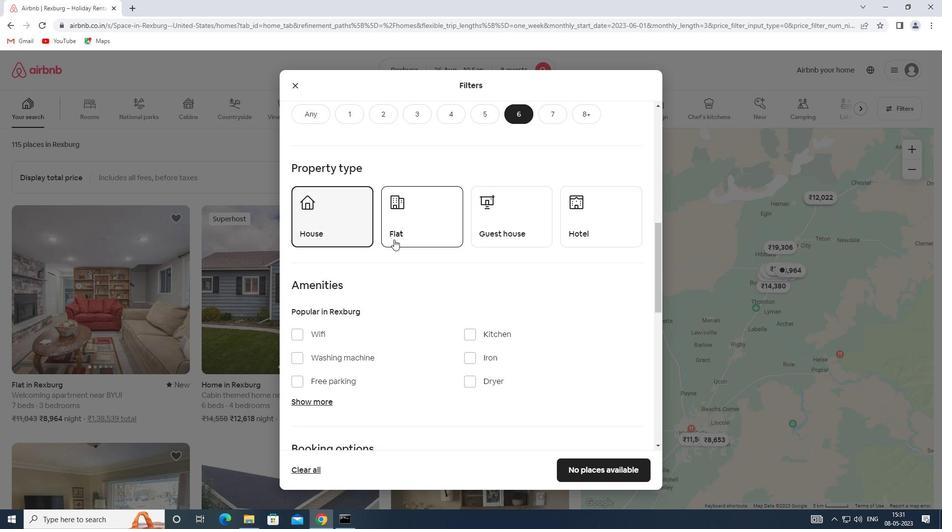 
Action: Mouse moved to (497, 229)
Screenshot: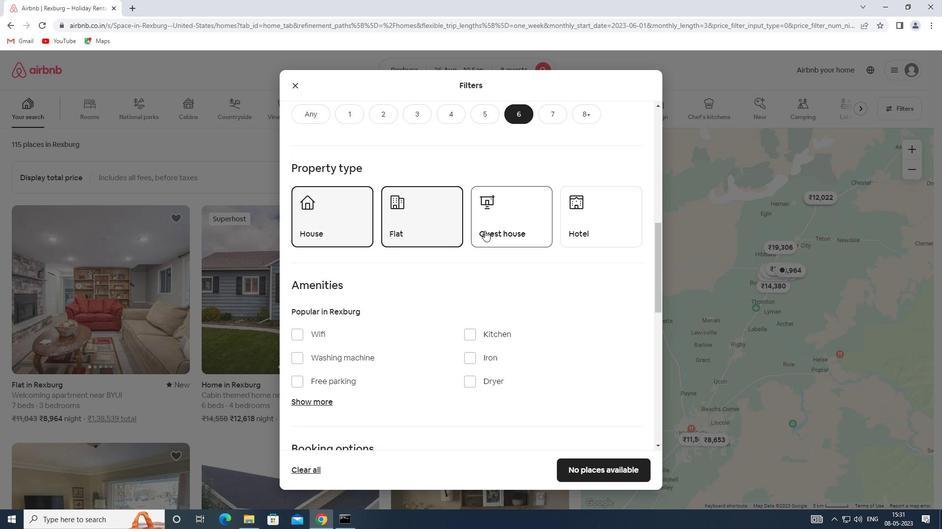 
Action: Mouse pressed left at (497, 229)
Screenshot: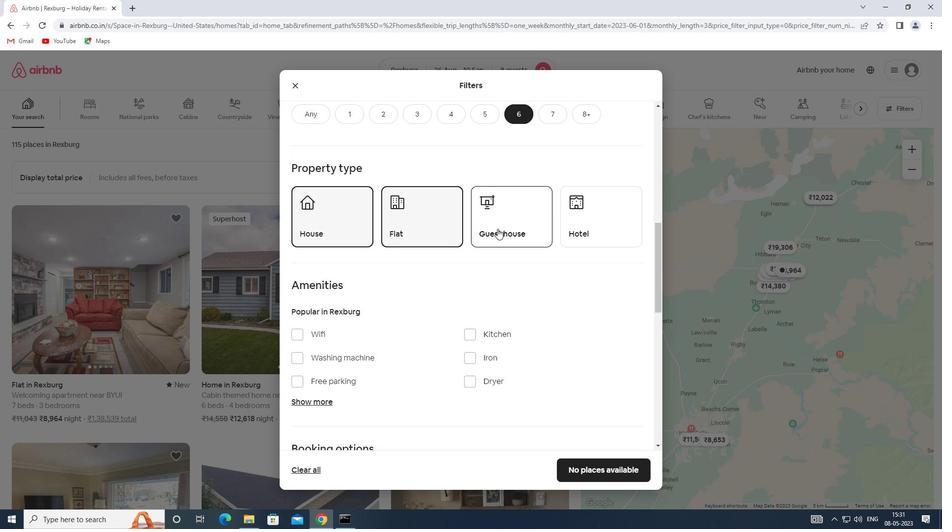 
Action: Mouse moved to (480, 249)
Screenshot: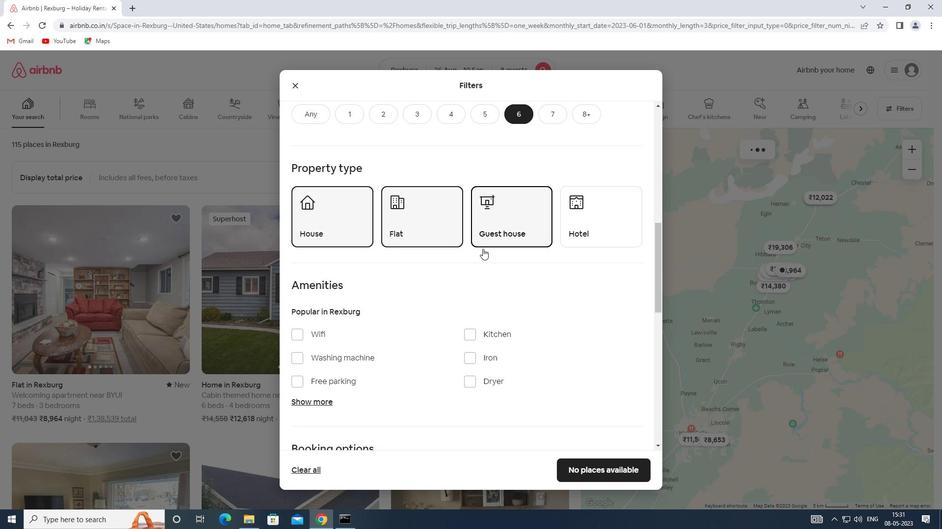 
Action: Mouse scrolled (480, 249) with delta (0, 0)
Screenshot: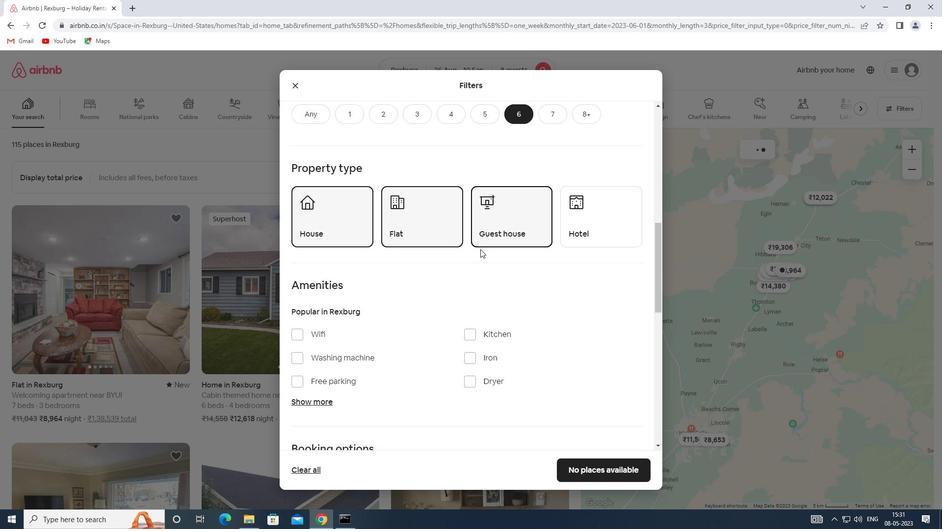 
Action: Mouse moved to (479, 250)
Screenshot: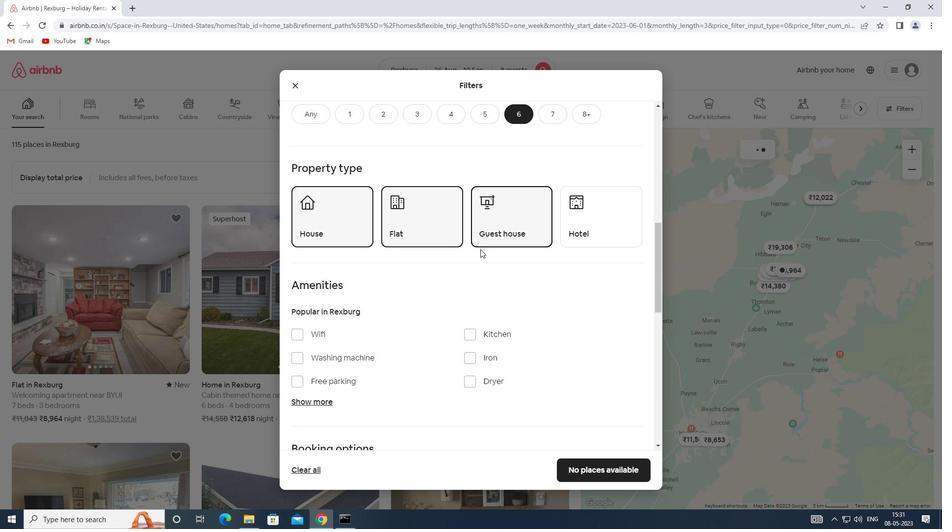 
Action: Mouse scrolled (479, 250) with delta (0, 0)
Screenshot: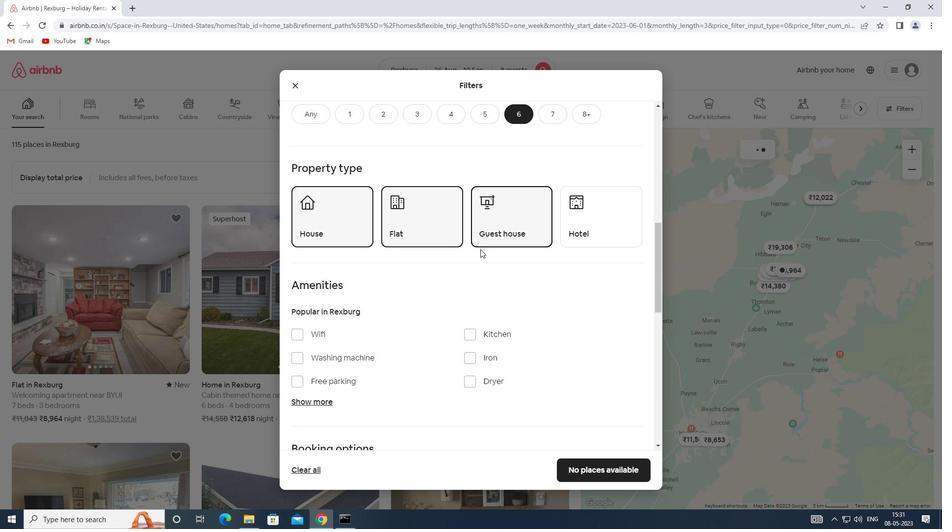
Action: Mouse moved to (300, 303)
Screenshot: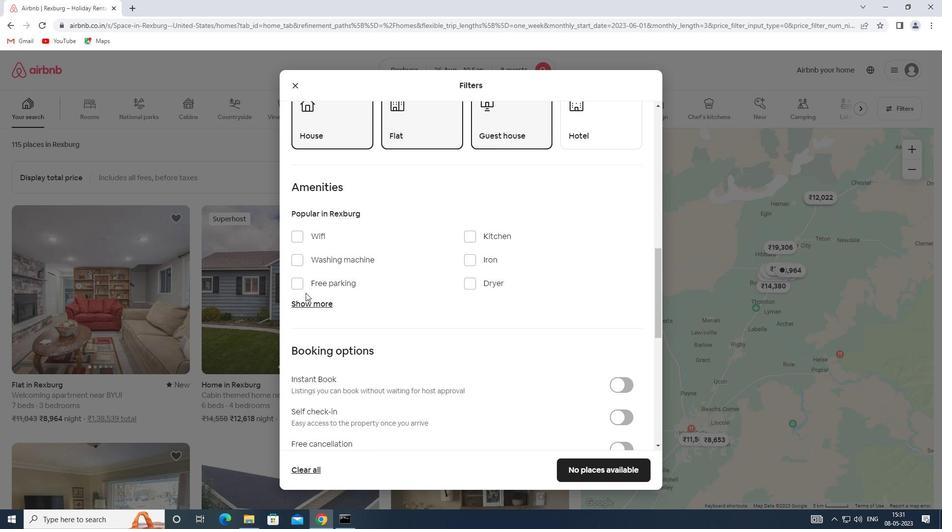 
Action: Mouse pressed left at (300, 303)
Screenshot: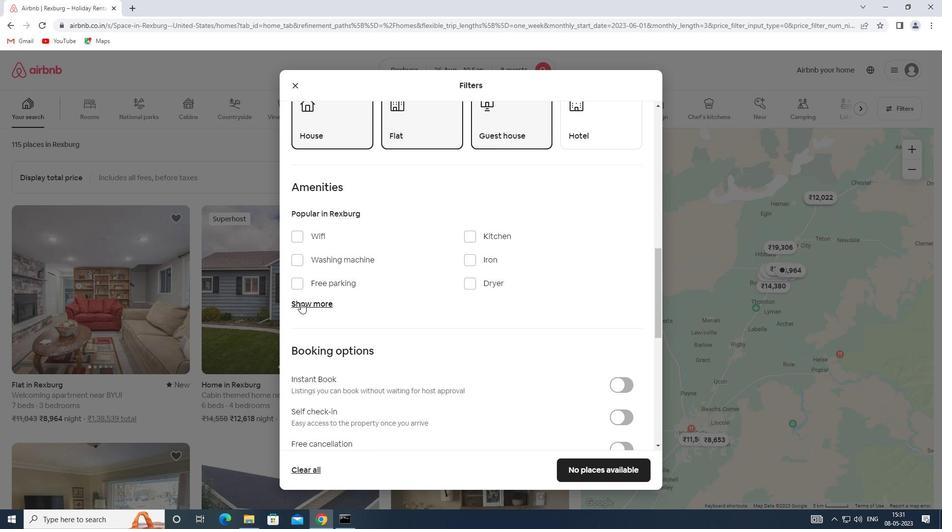 
Action: Mouse moved to (293, 235)
Screenshot: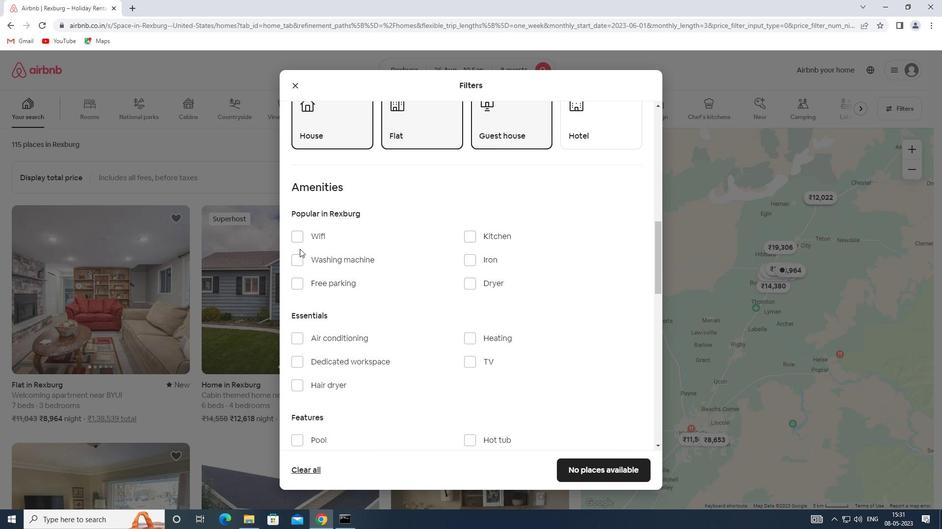 
Action: Mouse pressed left at (293, 235)
Screenshot: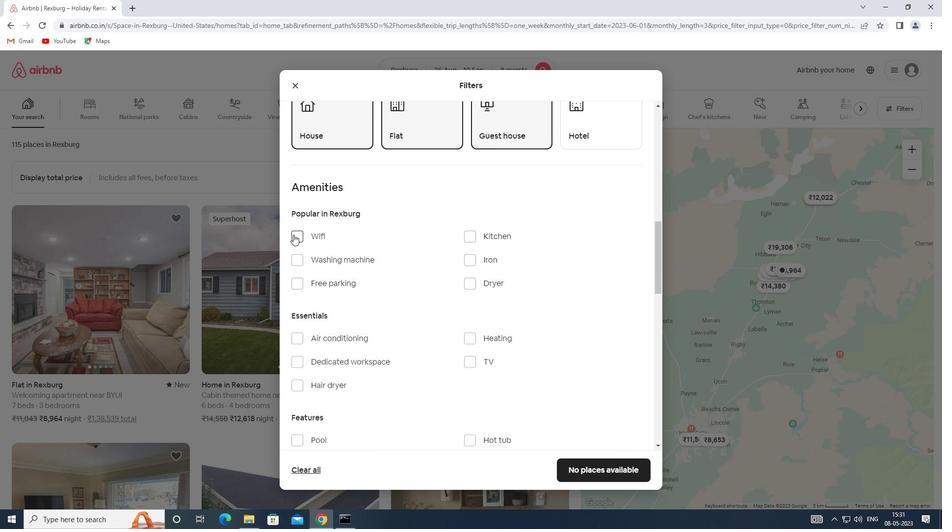 
Action: Mouse moved to (468, 361)
Screenshot: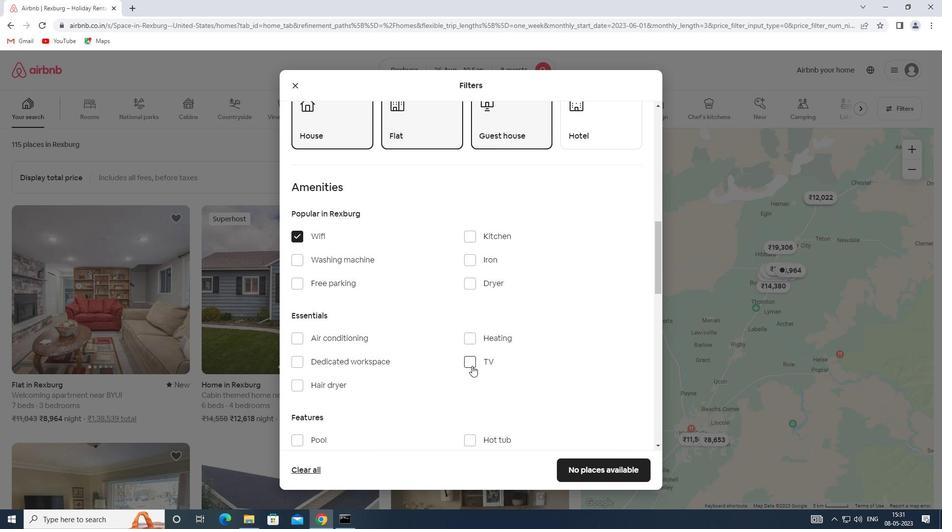 
Action: Mouse pressed left at (468, 361)
Screenshot: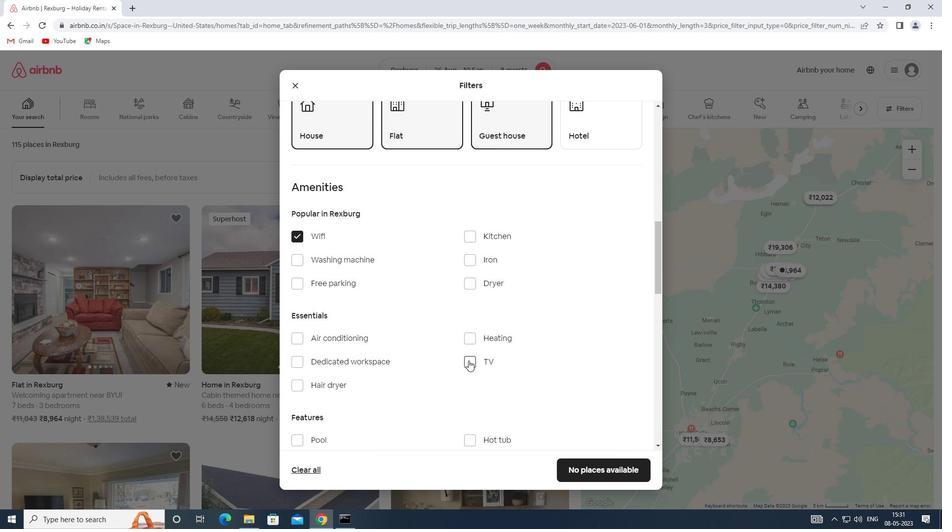
Action: Mouse moved to (295, 279)
Screenshot: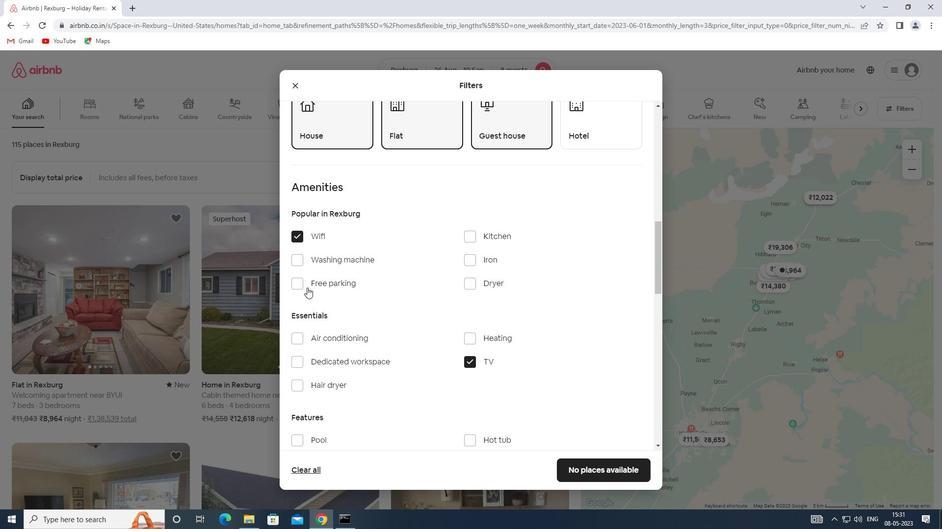 
Action: Mouse pressed left at (295, 279)
Screenshot: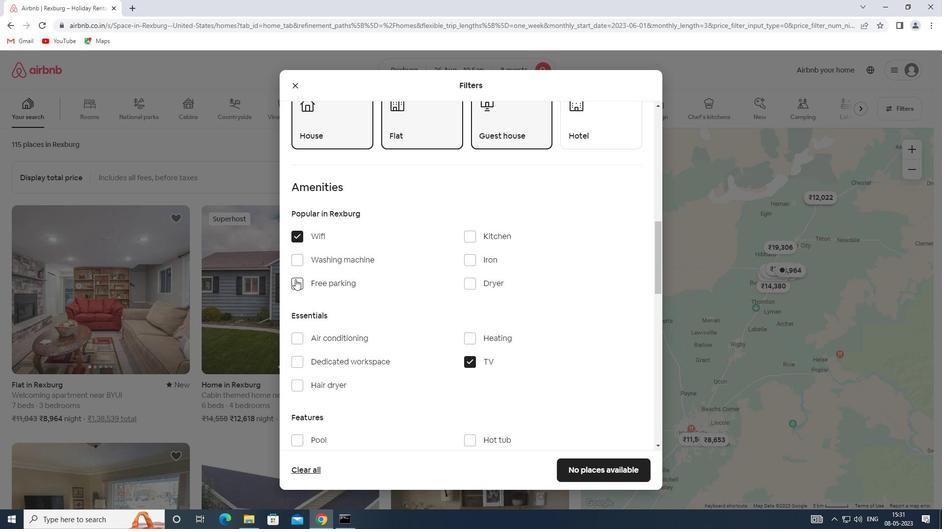 
Action: Mouse moved to (368, 304)
Screenshot: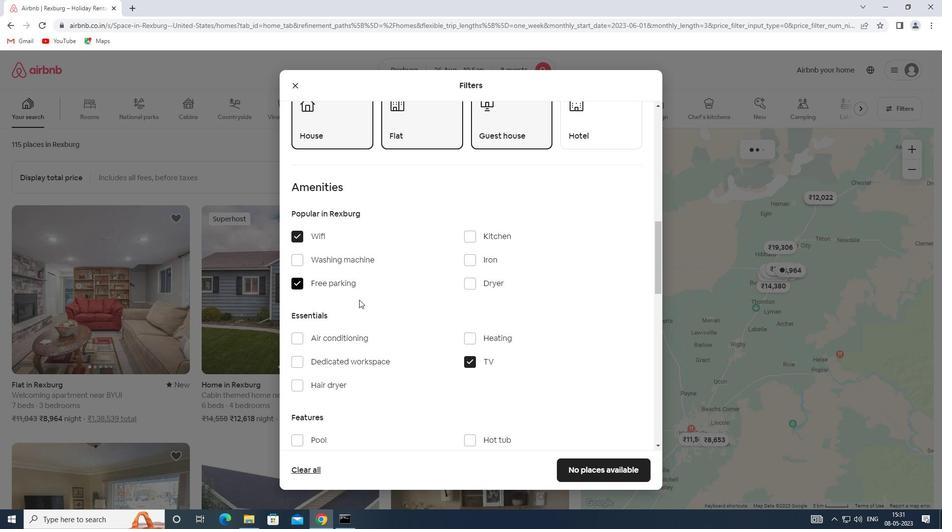 
Action: Mouse scrolled (368, 303) with delta (0, 0)
Screenshot: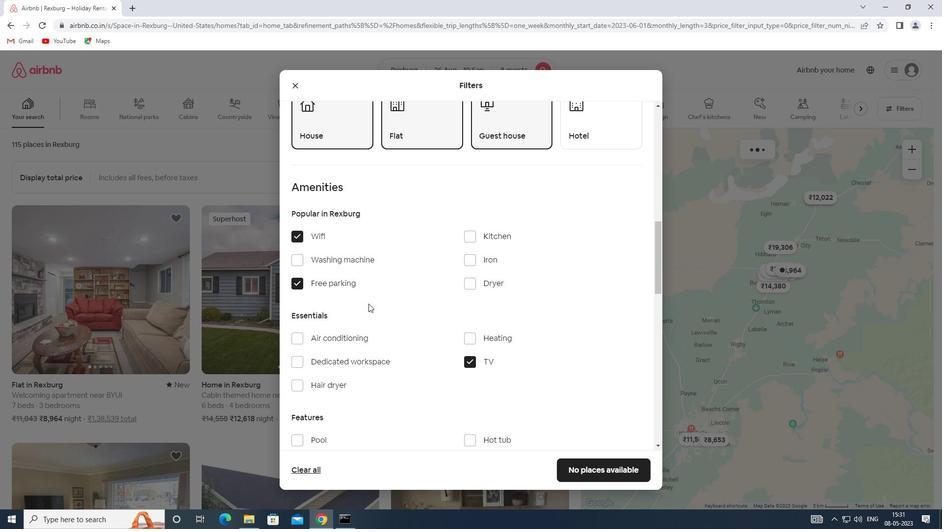 
Action: Mouse moved to (369, 307)
Screenshot: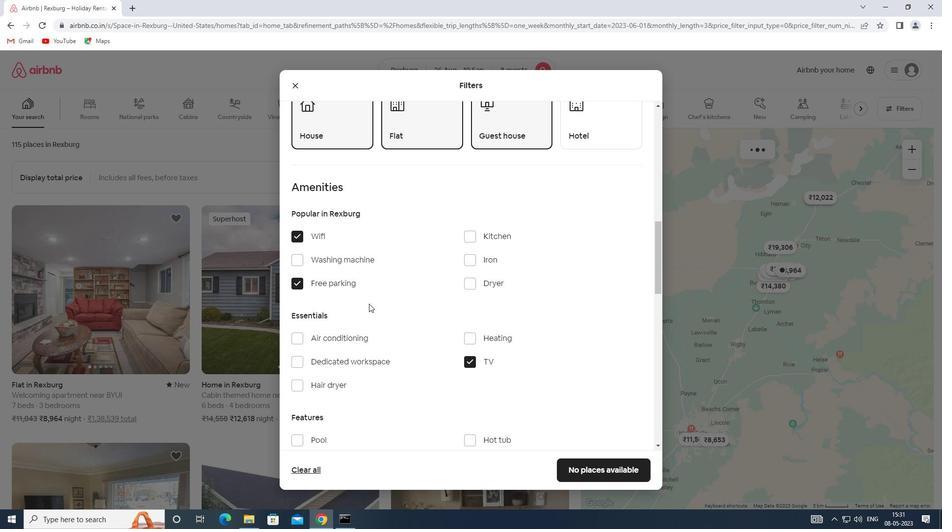 
Action: Mouse scrolled (369, 306) with delta (0, 0)
Screenshot: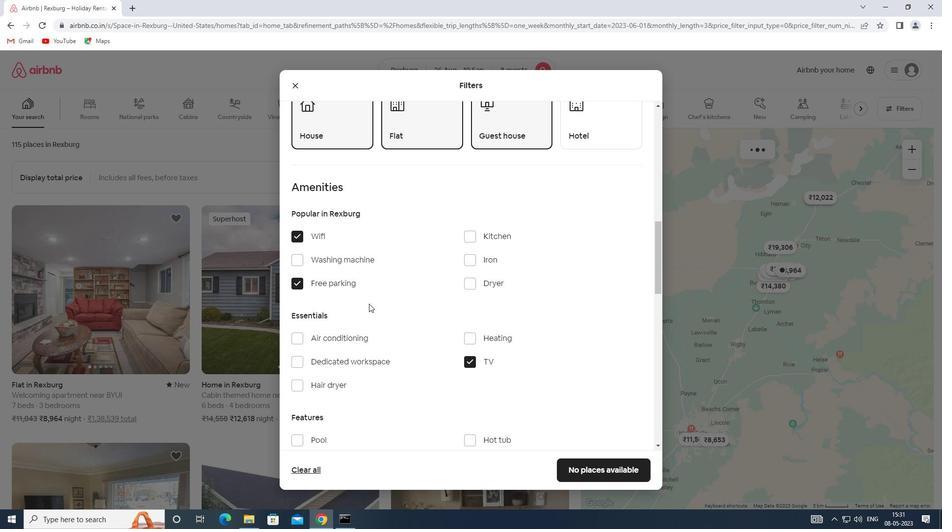 
Action: Mouse moved to (370, 310)
Screenshot: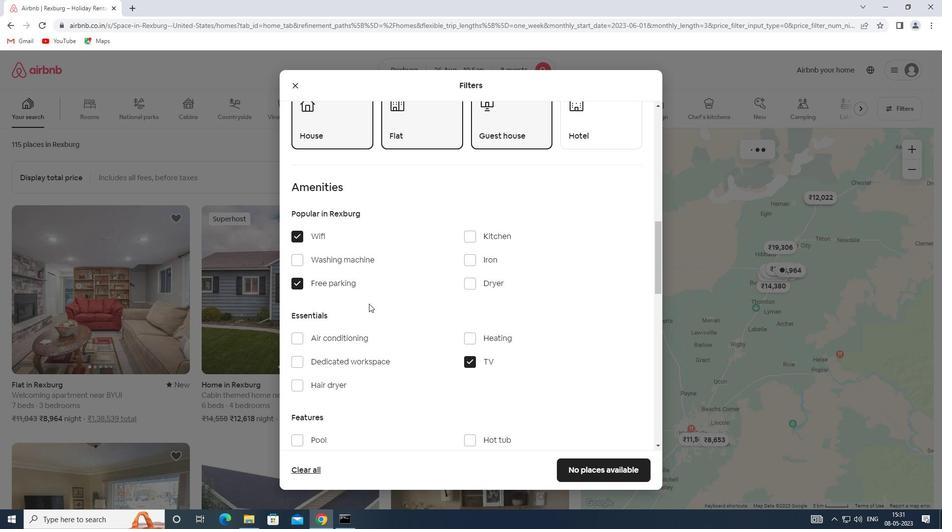 
Action: Mouse scrolled (370, 309) with delta (0, 0)
Screenshot: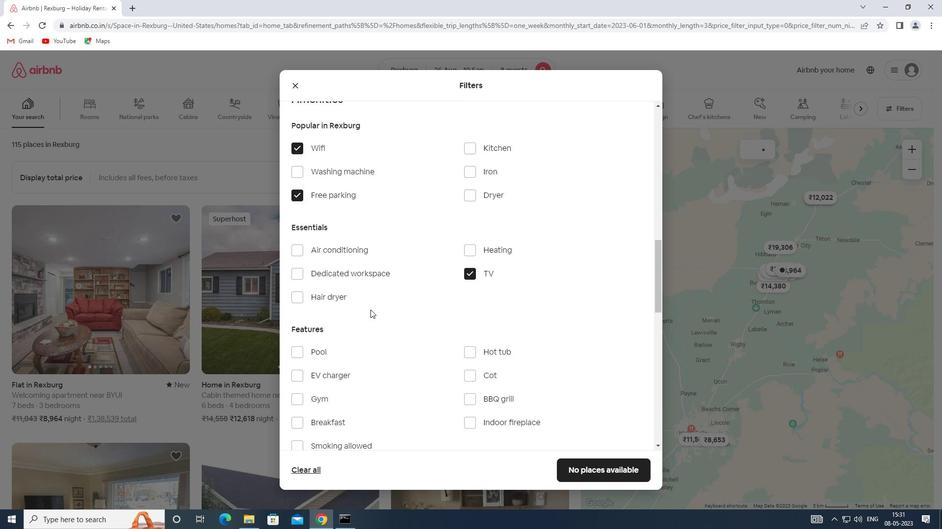 
Action: Mouse moved to (298, 342)
Screenshot: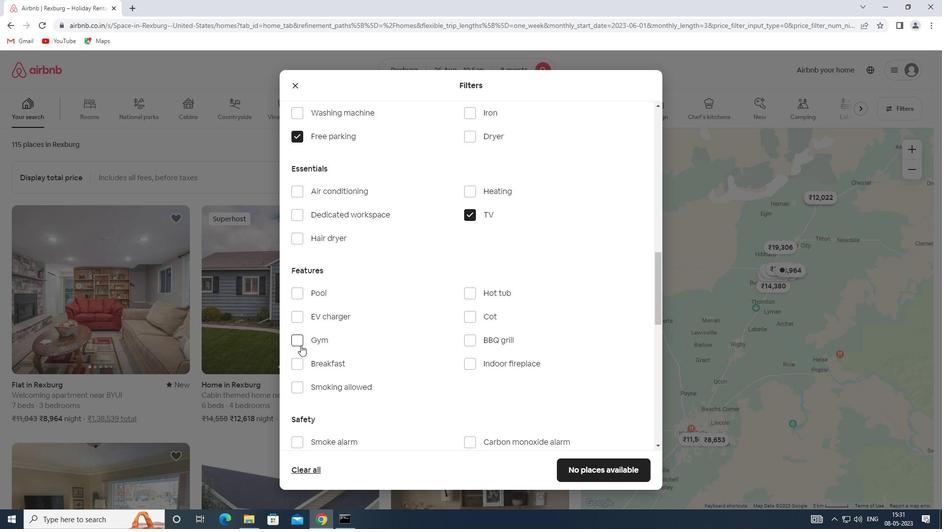 
Action: Mouse pressed left at (298, 342)
Screenshot: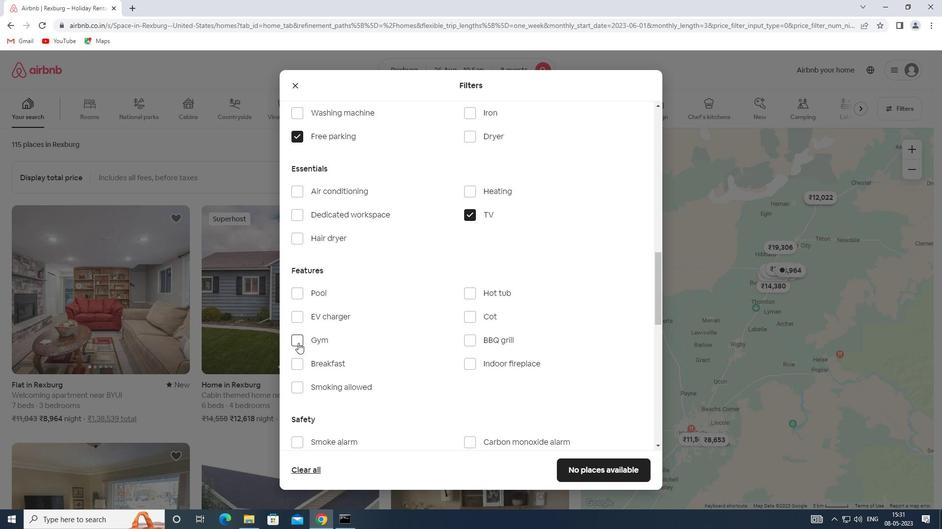 
Action: Mouse moved to (299, 363)
Screenshot: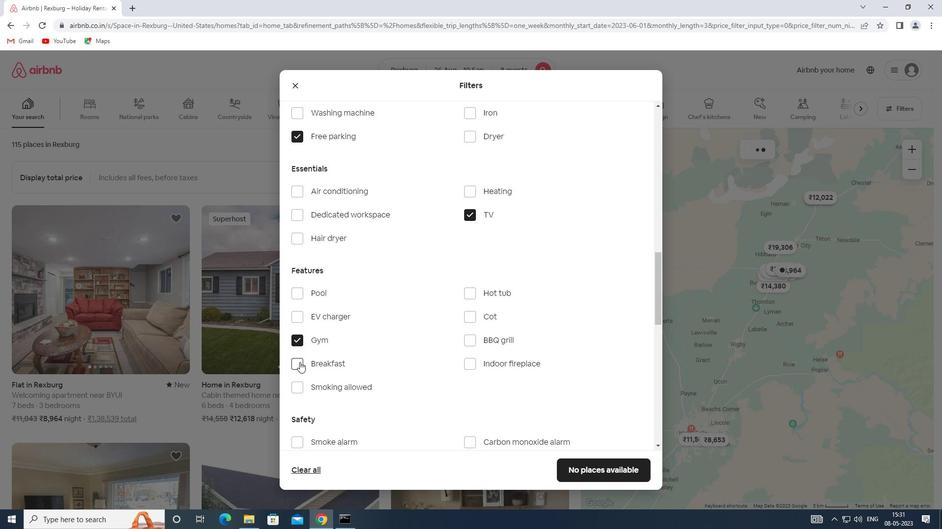 
Action: Mouse pressed left at (299, 363)
Screenshot: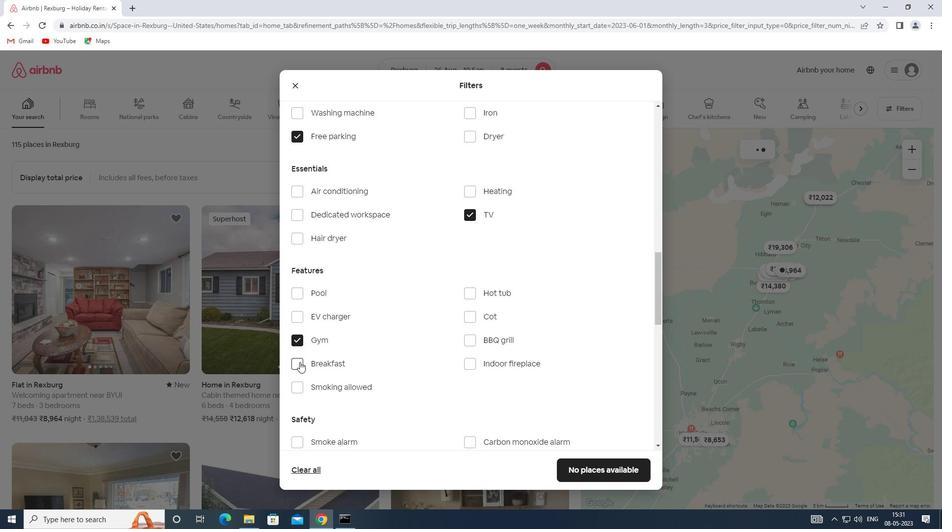 
Action: Mouse moved to (351, 342)
Screenshot: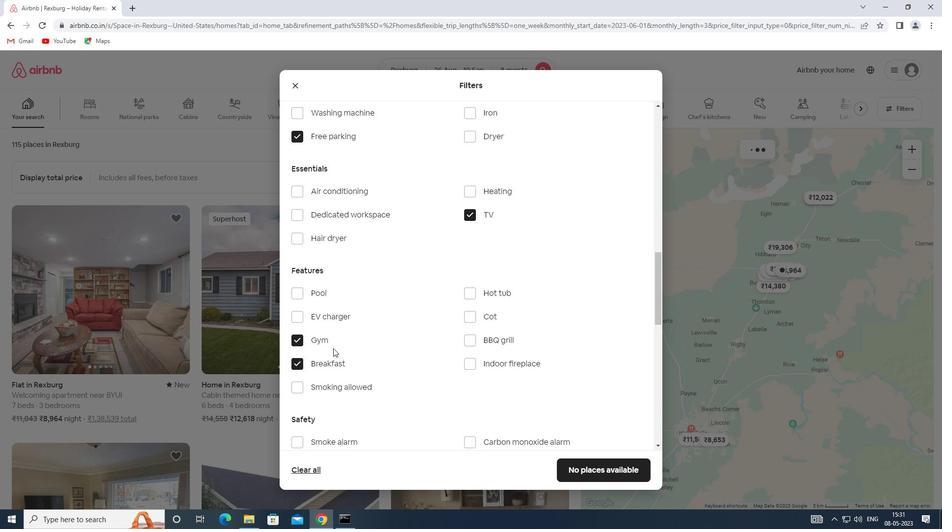 
Action: Mouse scrolled (351, 342) with delta (0, 0)
Screenshot: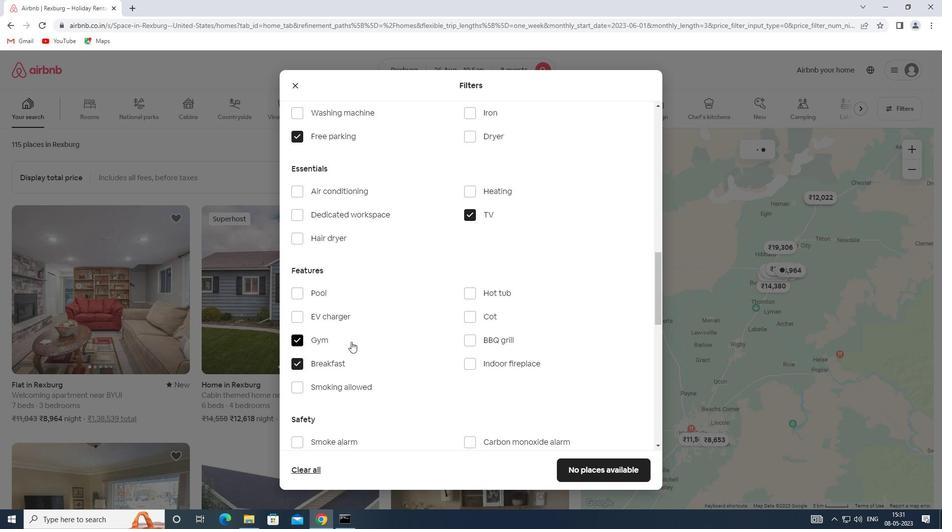 
Action: Mouse scrolled (351, 342) with delta (0, 0)
Screenshot: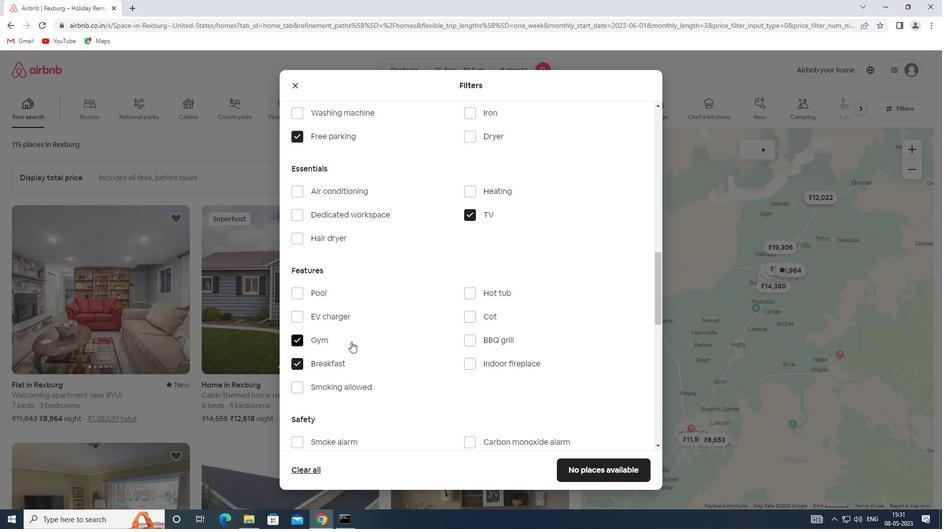 
Action: Mouse moved to (351, 340)
Screenshot: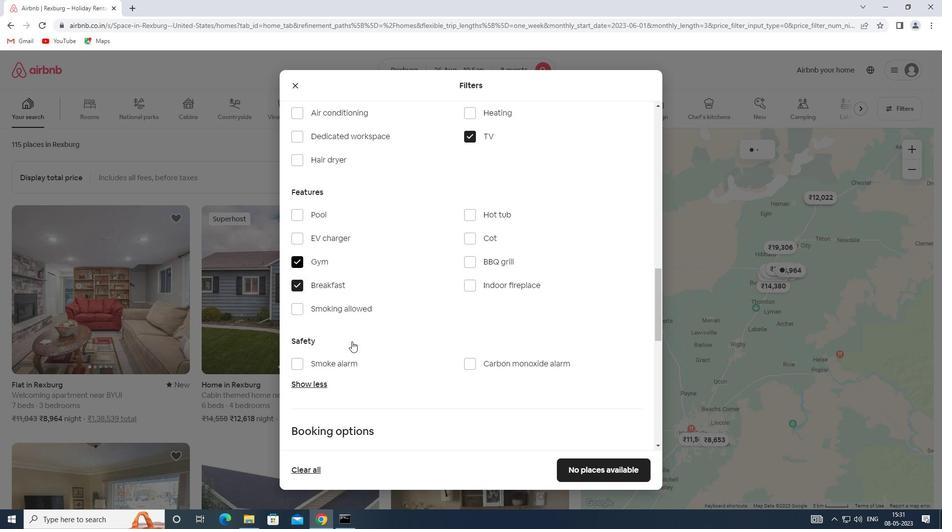
Action: Mouse scrolled (351, 340) with delta (0, 0)
Screenshot: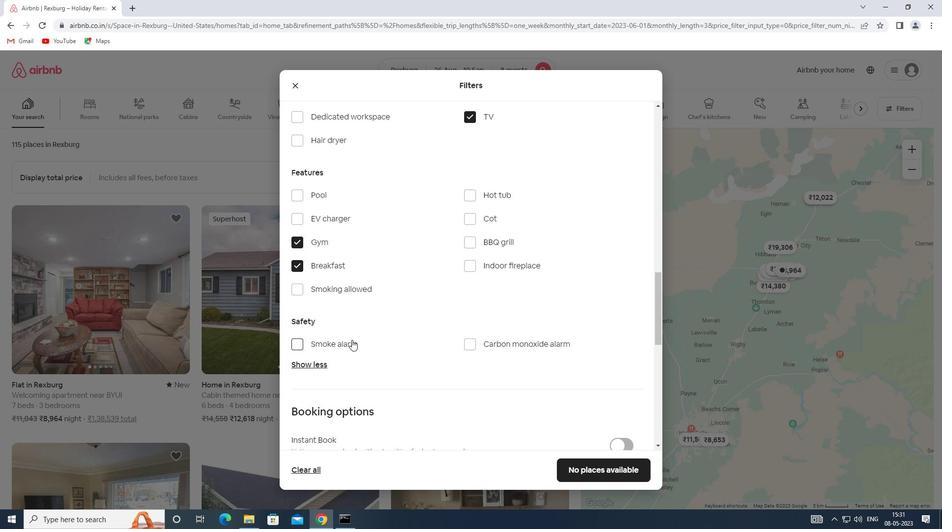 
Action: Mouse scrolled (351, 340) with delta (0, 0)
Screenshot: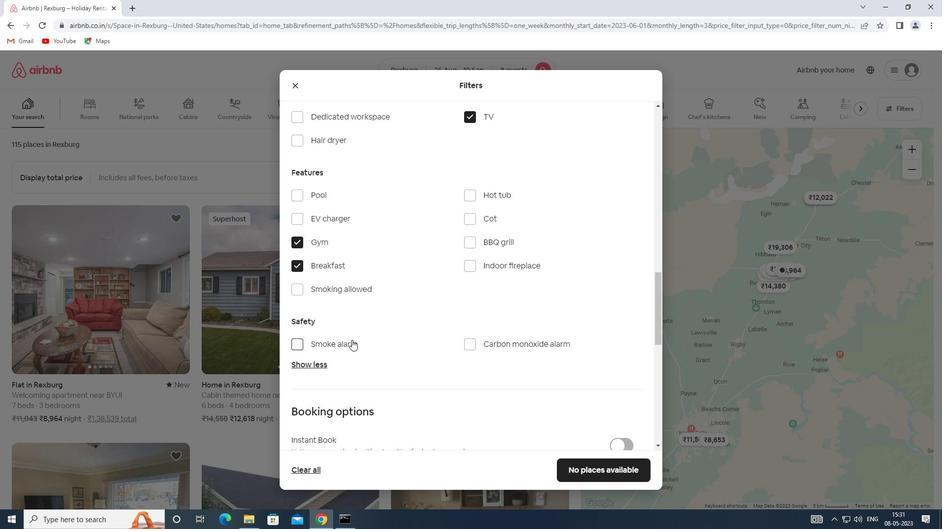 
Action: Mouse scrolled (351, 340) with delta (0, 0)
Screenshot: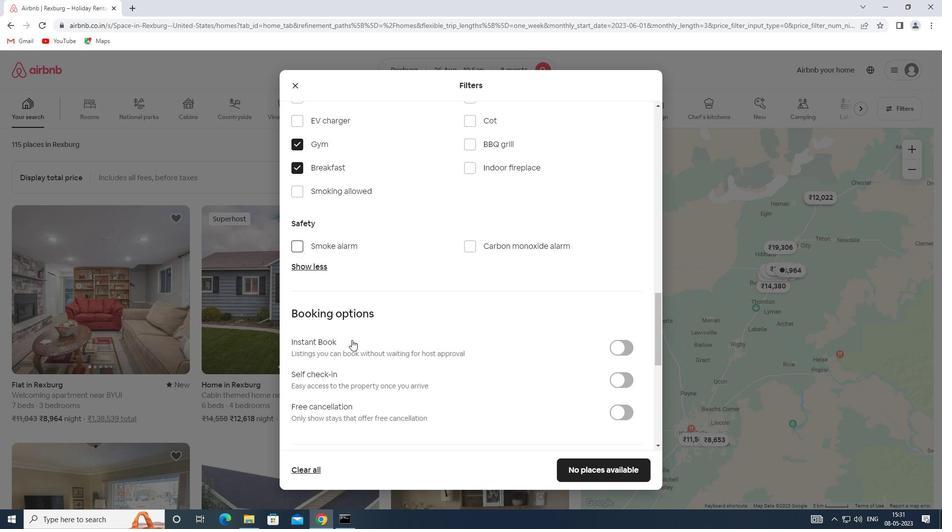 
Action: Mouse scrolled (351, 340) with delta (0, 0)
Screenshot: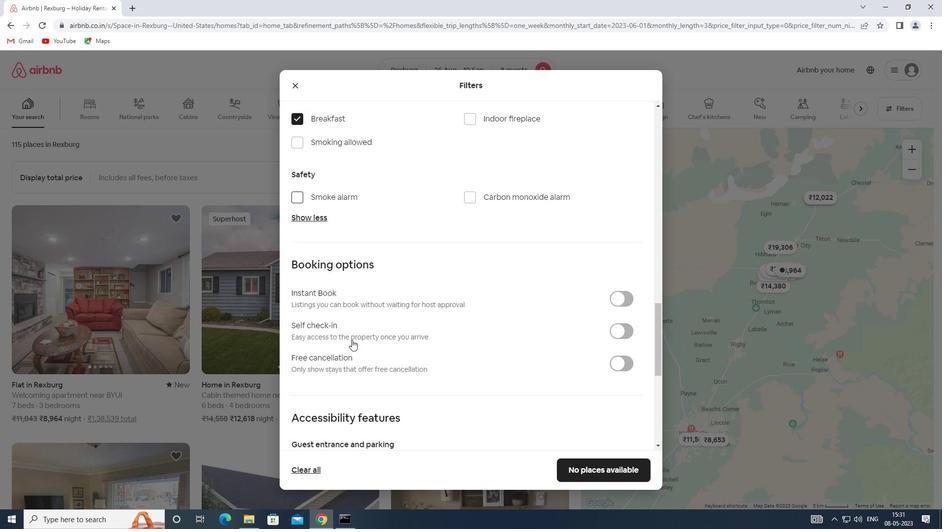
Action: Mouse moved to (616, 281)
Screenshot: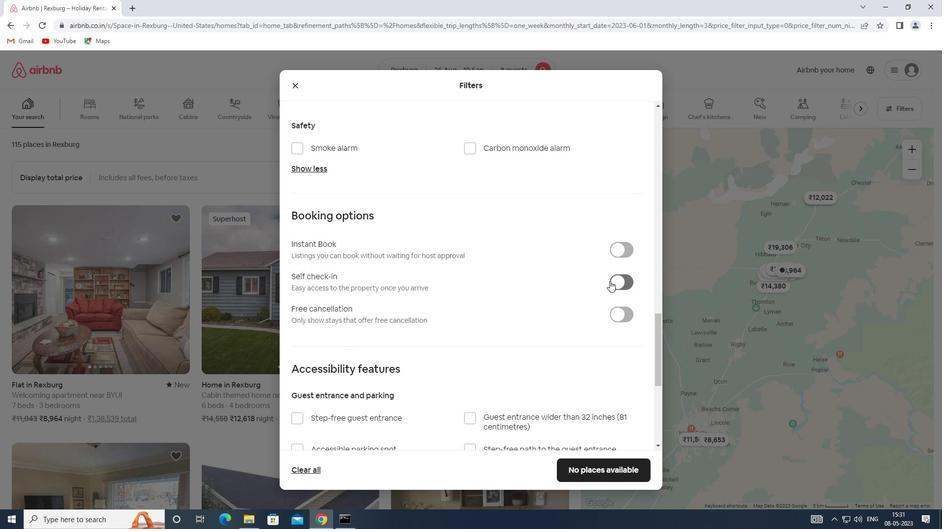
Action: Mouse pressed left at (616, 281)
Screenshot: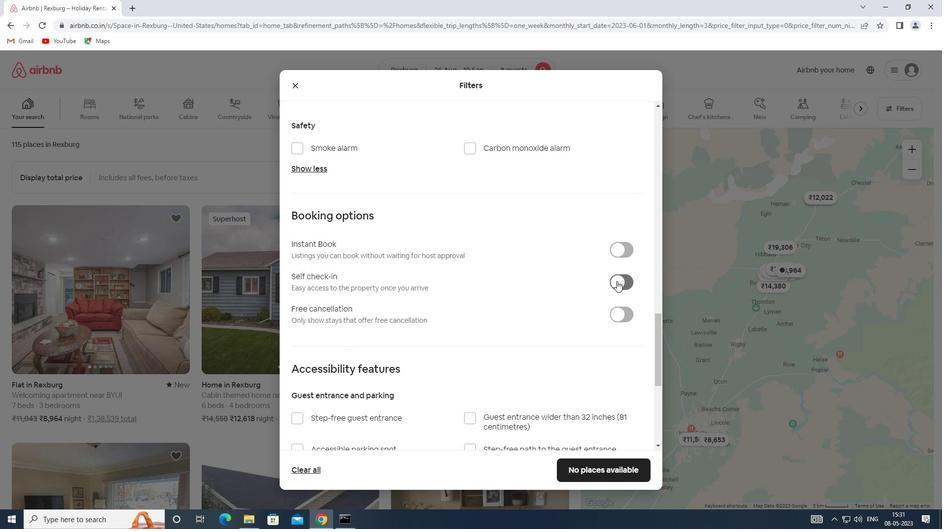 
Action: Mouse moved to (406, 347)
Screenshot: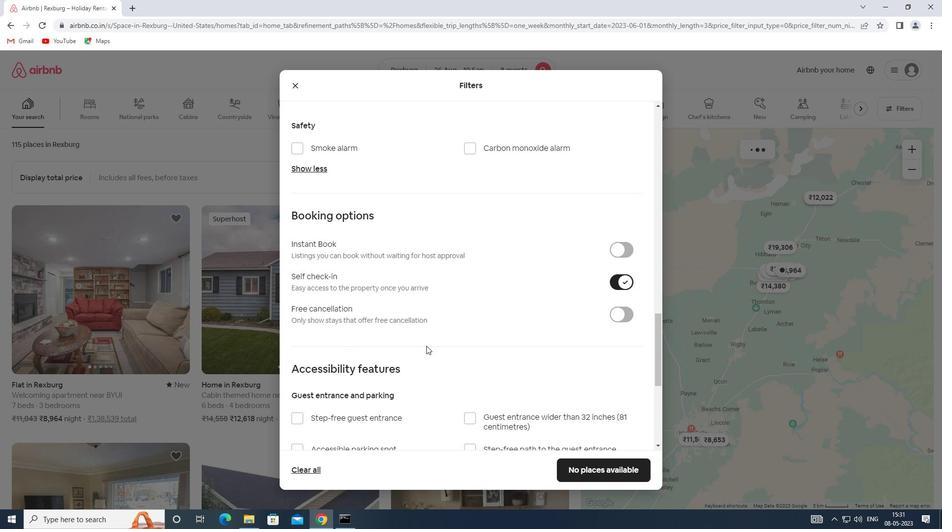 
Action: Mouse scrolled (406, 346) with delta (0, 0)
Screenshot: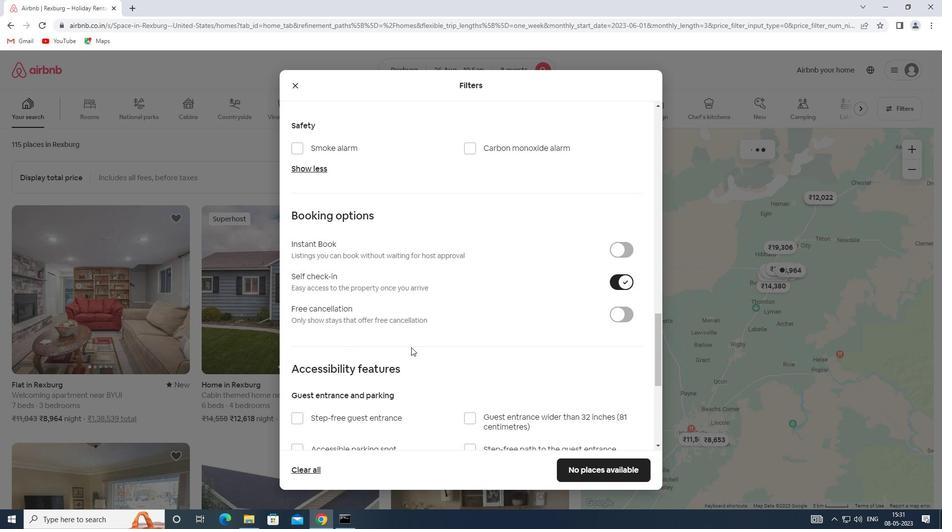 
Action: Mouse scrolled (406, 346) with delta (0, 0)
Screenshot: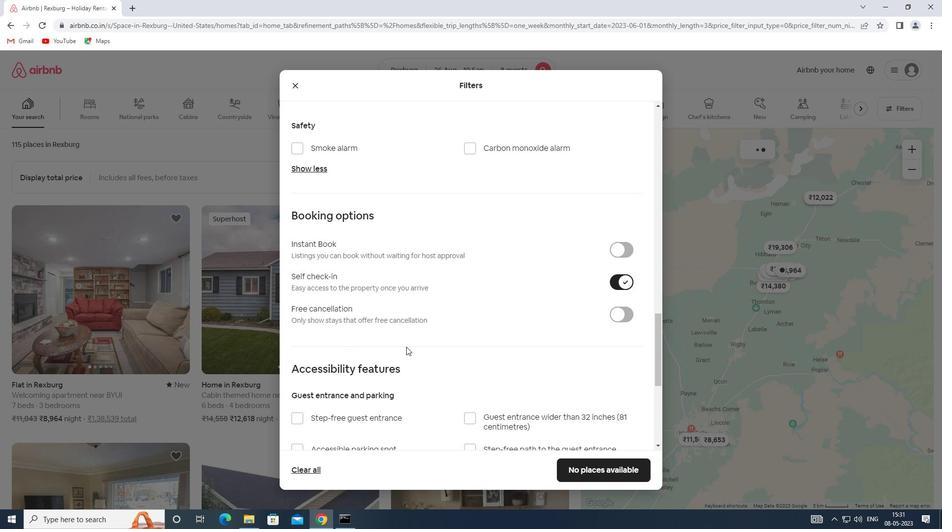 
Action: Mouse scrolled (406, 346) with delta (0, 0)
Screenshot: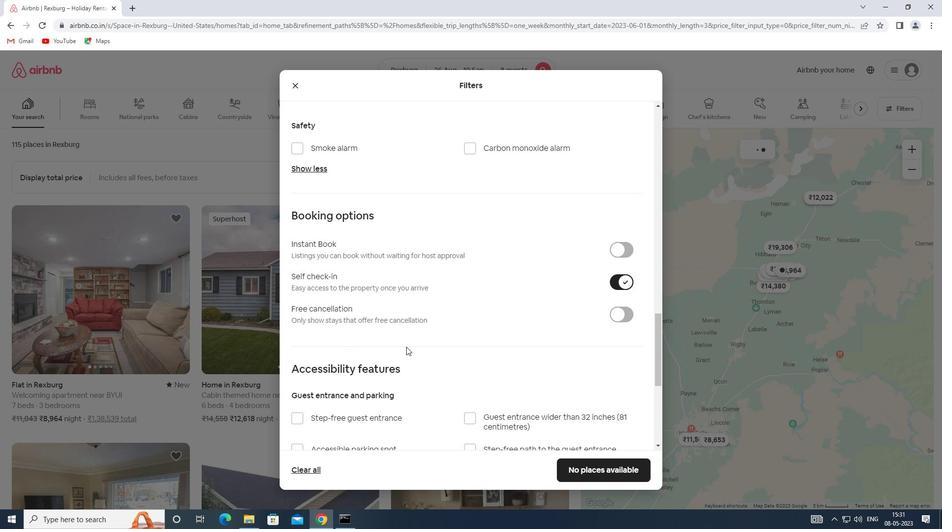 
Action: Mouse scrolled (406, 346) with delta (0, 0)
Screenshot: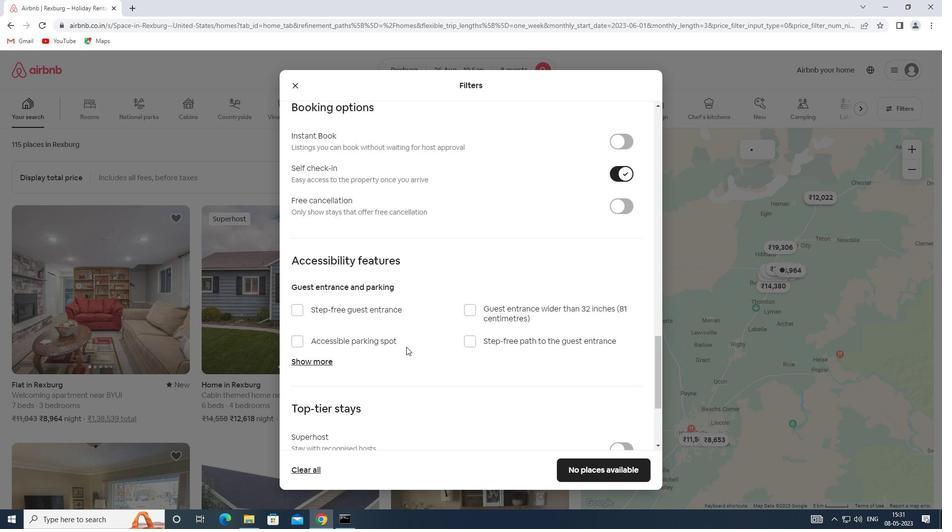 
Action: Mouse scrolled (406, 346) with delta (0, 0)
Screenshot: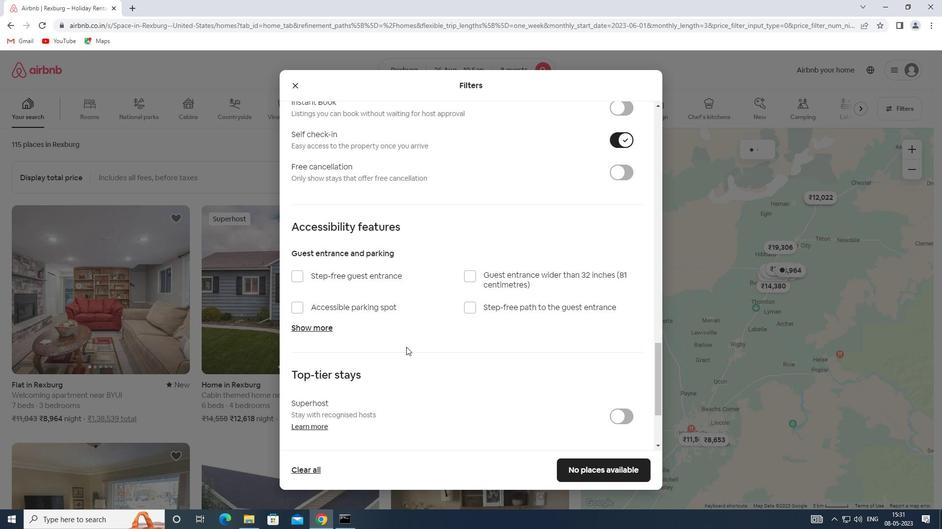
Action: Mouse scrolled (406, 346) with delta (0, 0)
Screenshot: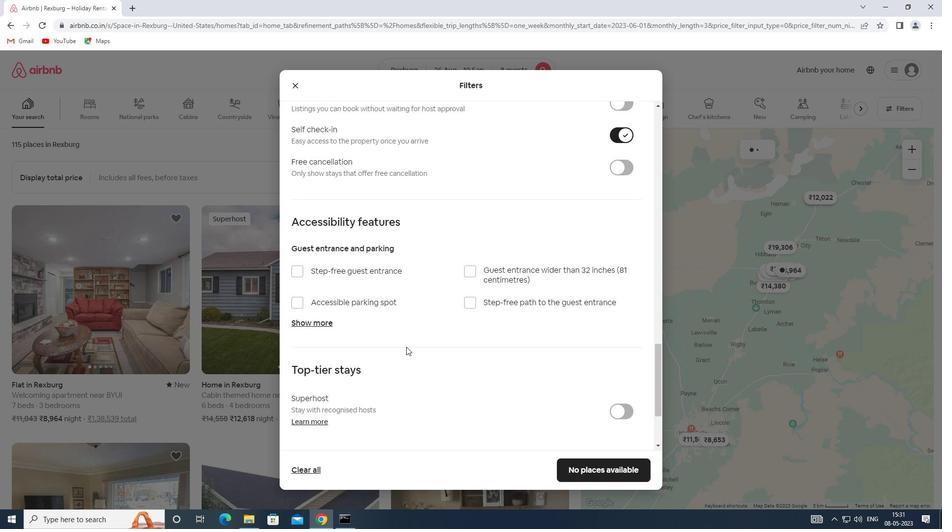 
Action: Mouse moved to (404, 349)
Screenshot: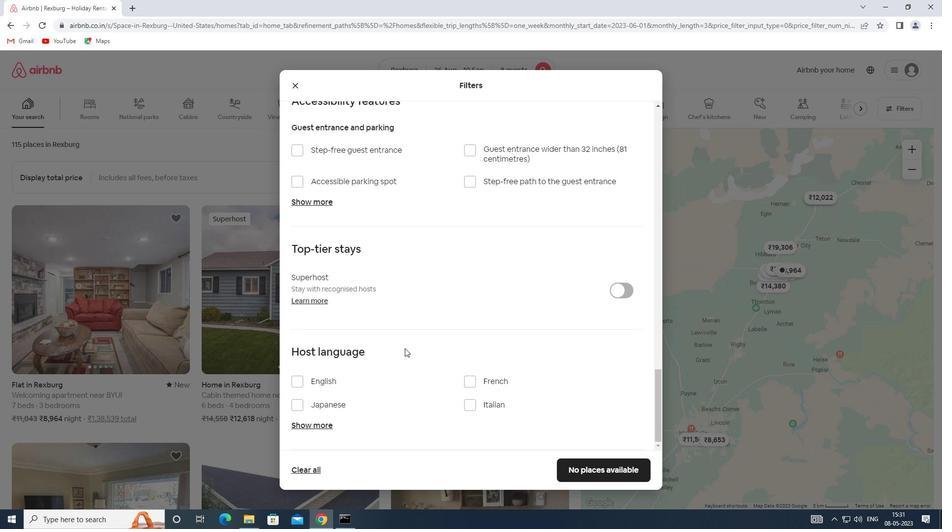
Action: Mouse scrolled (404, 349) with delta (0, 0)
Screenshot: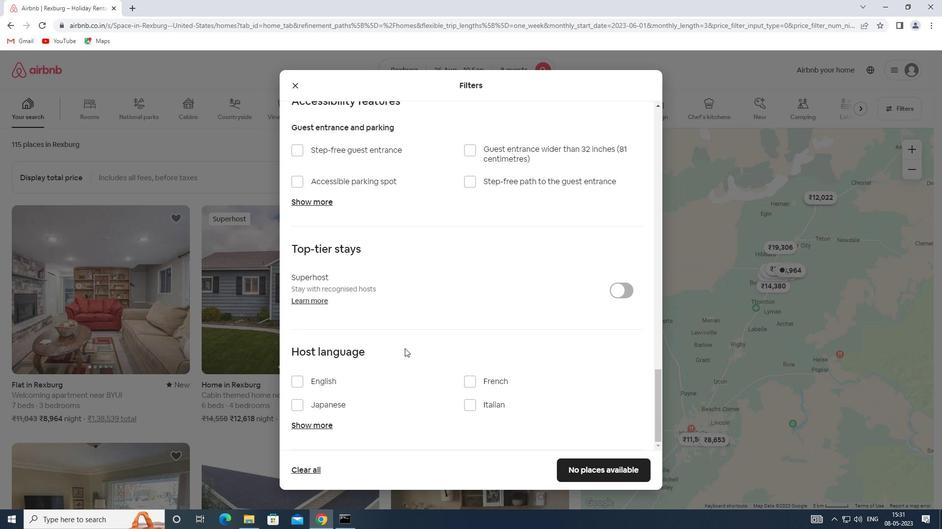 
Action: Mouse moved to (404, 350)
Screenshot: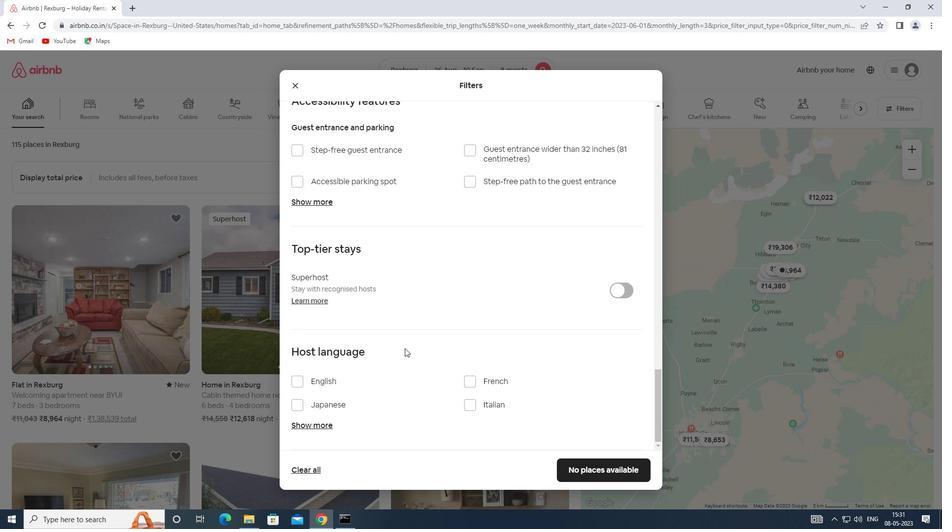 
Action: Mouse scrolled (404, 349) with delta (0, 0)
Screenshot: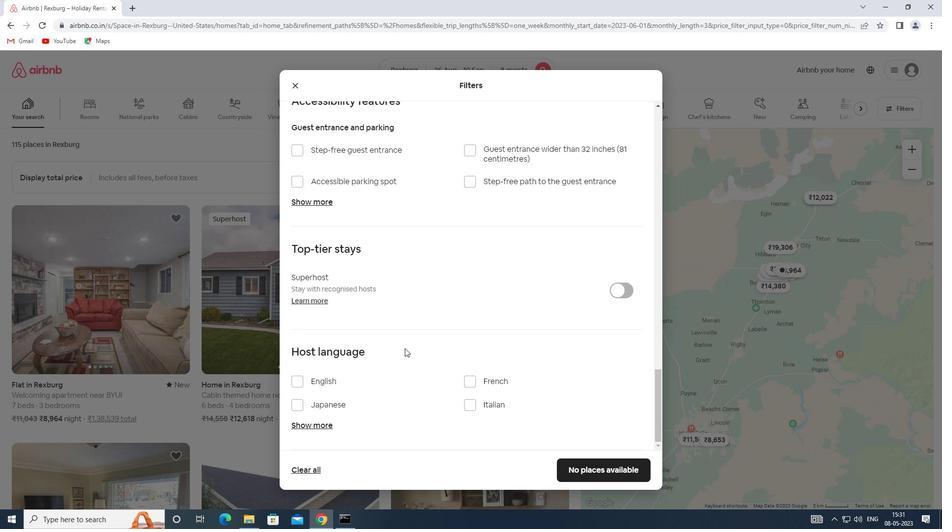 
Action: Mouse moved to (293, 382)
Screenshot: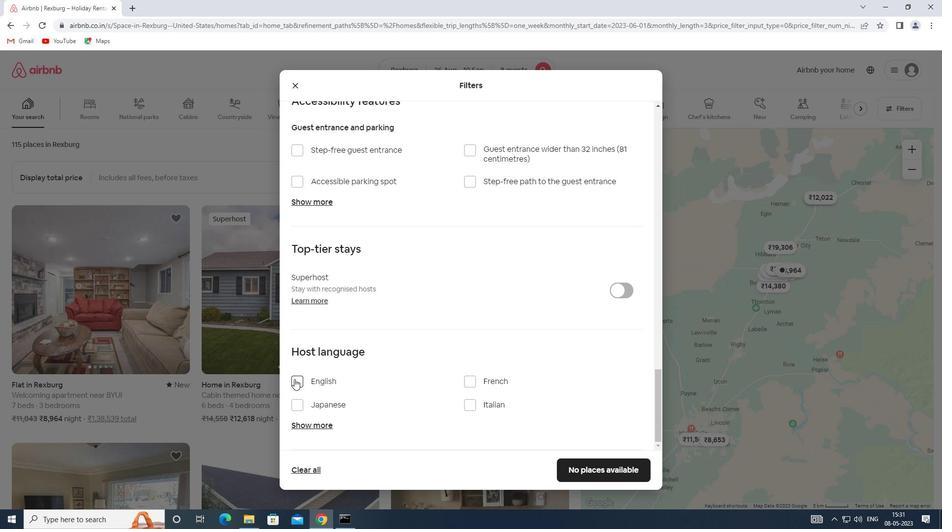 
Action: Mouse pressed left at (293, 382)
Screenshot: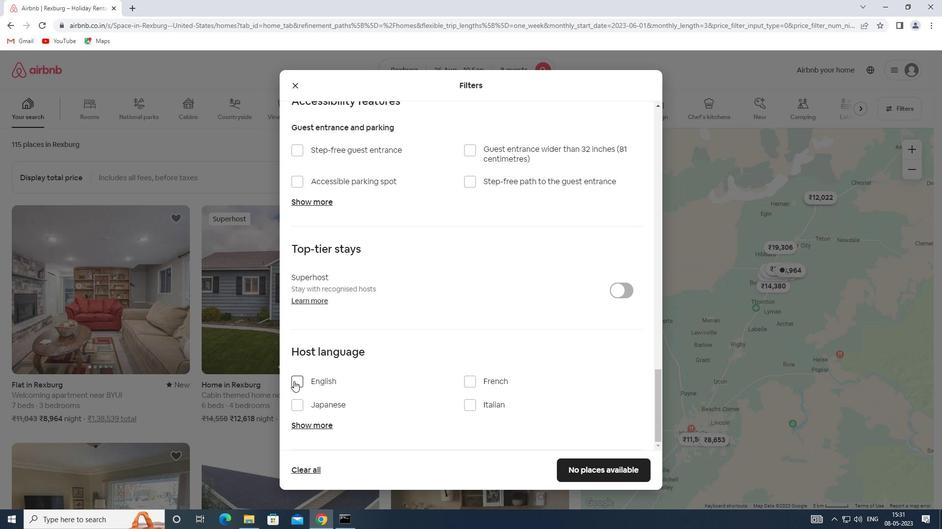 
Action: Mouse moved to (571, 465)
Screenshot: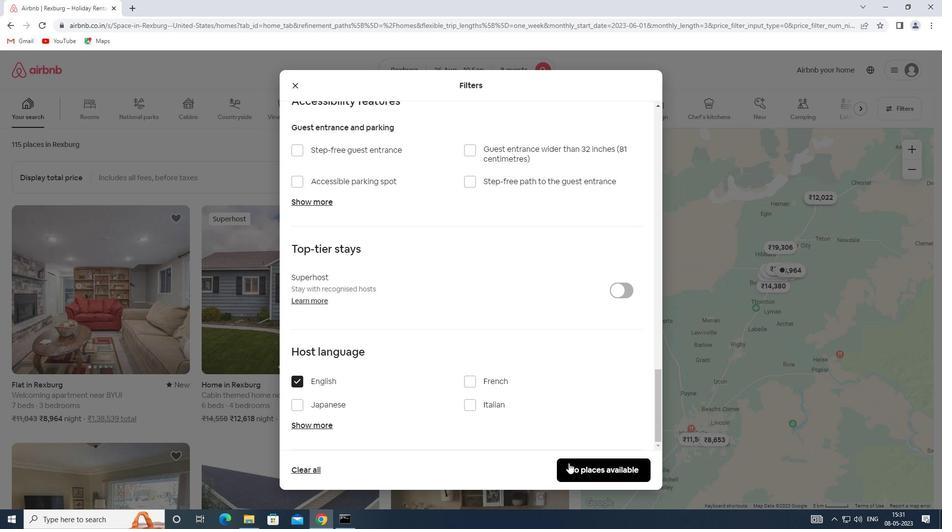 
Action: Mouse pressed left at (571, 465)
Screenshot: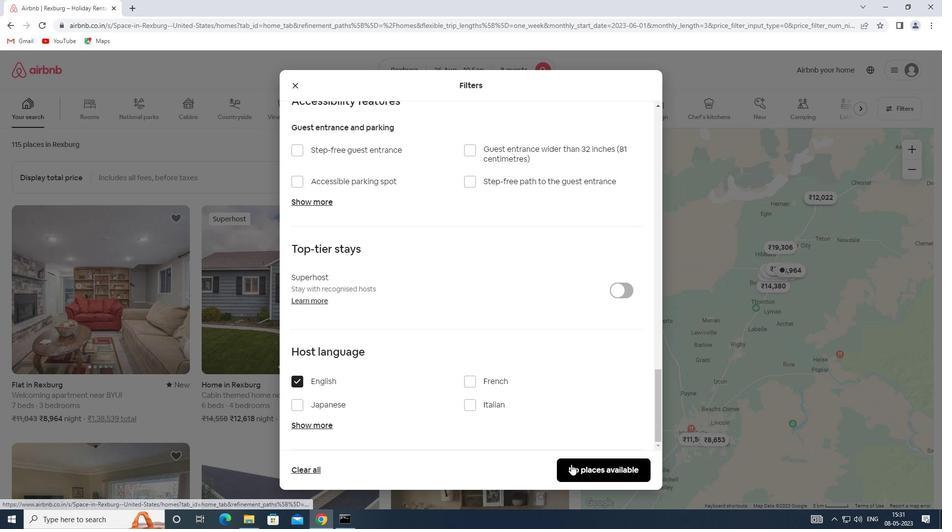 
